 Task: Create a due date automation trigger when advanced on, on the wednesday before a card is due add dates starting tomorrow at 11:00 AM.
Action: Mouse moved to (911, 274)
Screenshot: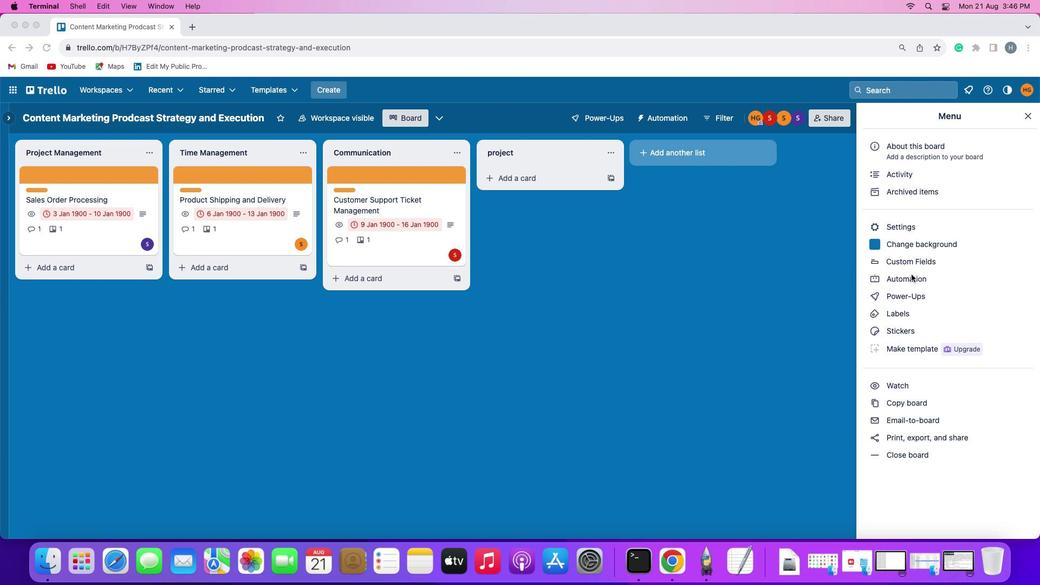 
Action: Mouse pressed left at (911, 274)
Screenshot: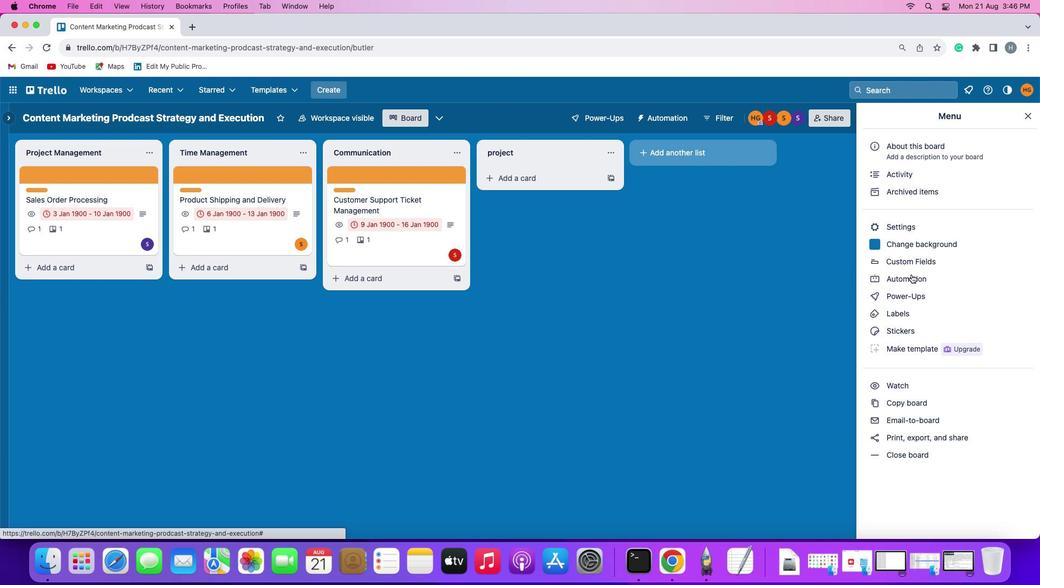
Action: Mouse pressed left at (911, 274)
Screenshot: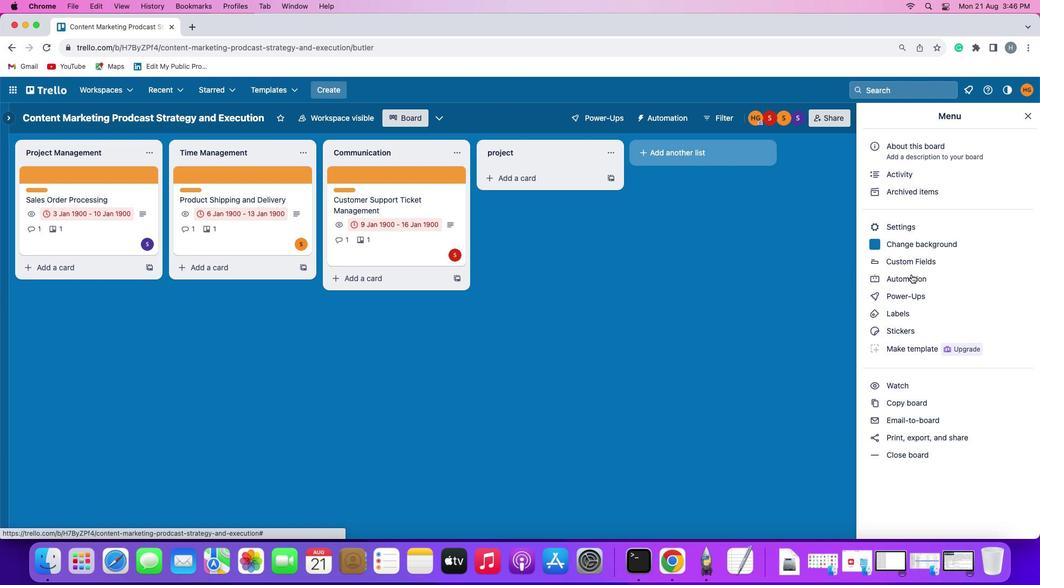 
Action: Mouse moved to (64, 252)
Screenshot: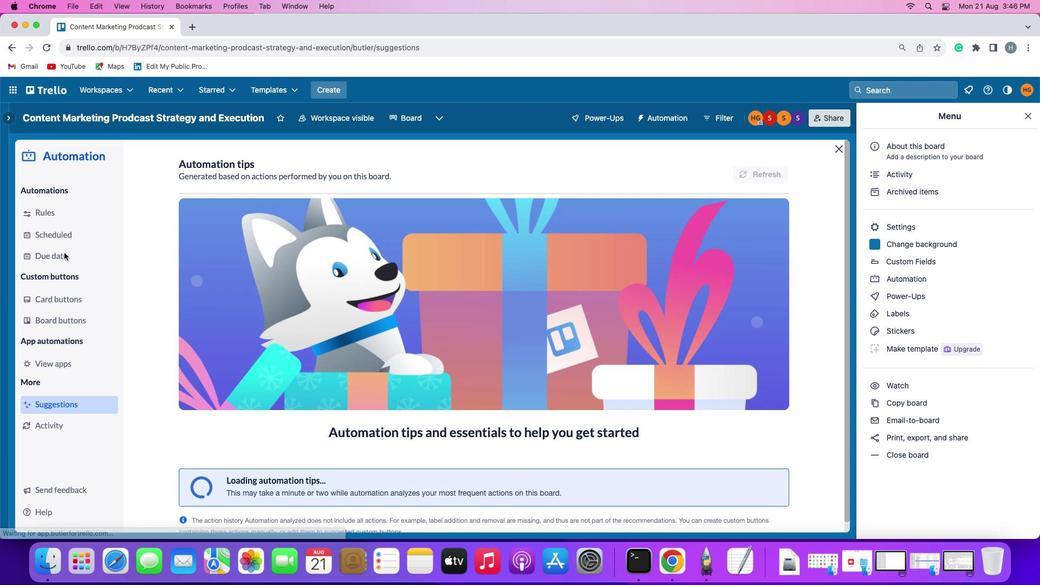 
Action: Mouse pressed left at (64, 252)
Screenshot: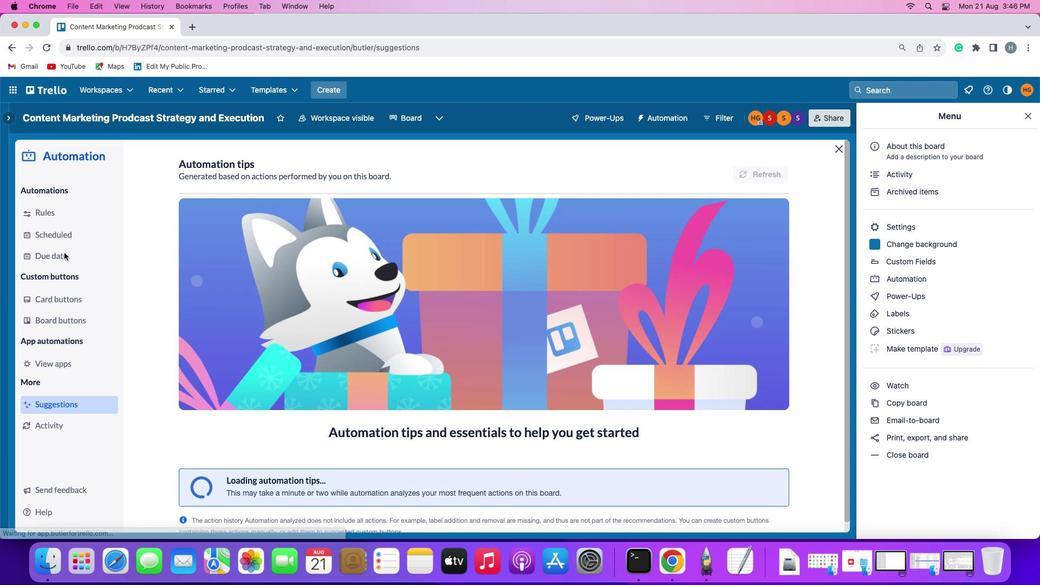 
Action: Mouse moved to (708, 168)
Screenshot: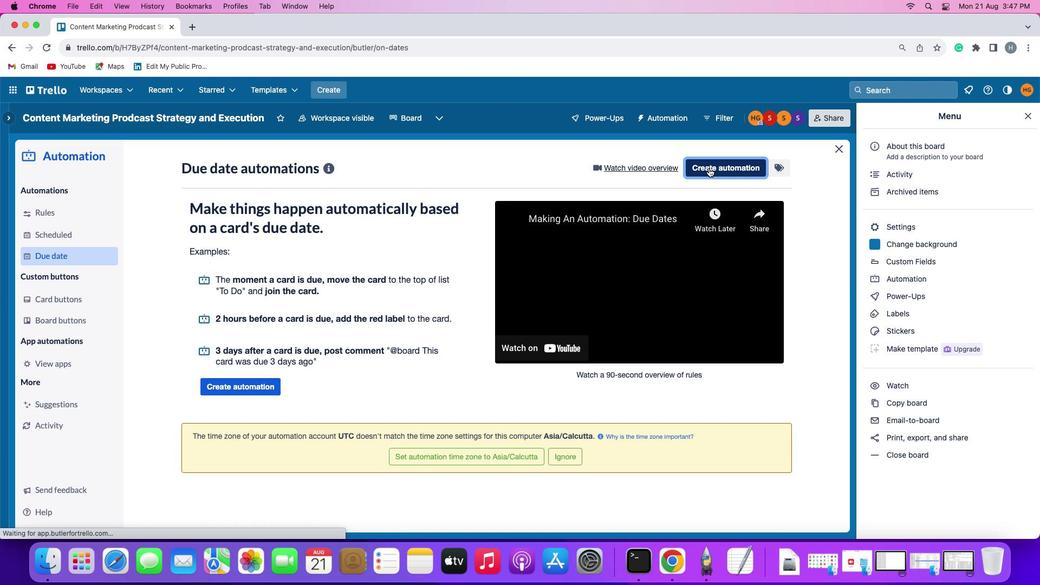 
Action: Mouse pressed left at (708, 168)
Screenshot: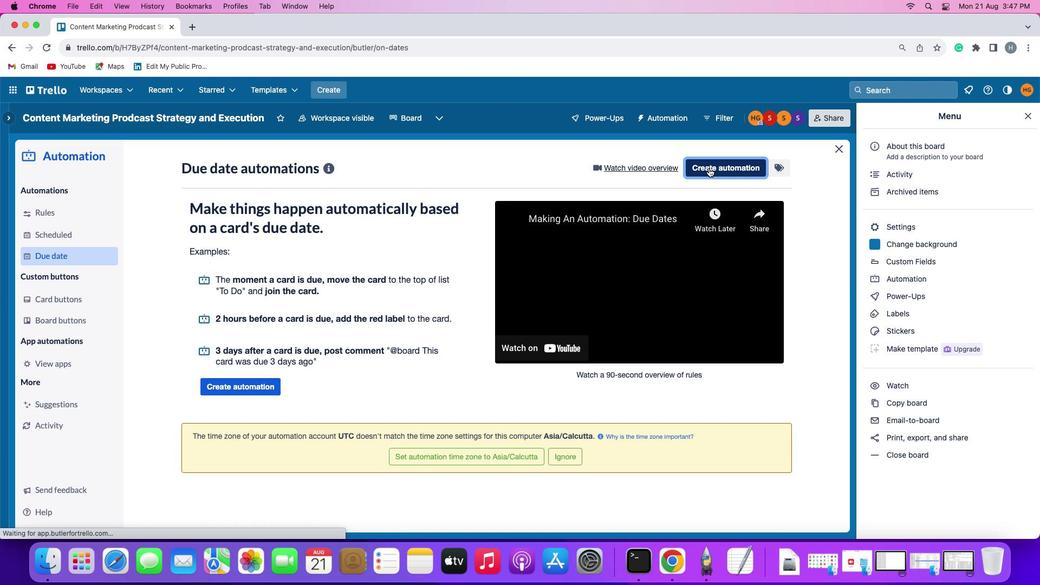 
Action: Mouse moved to (204, 274)
Screenshot: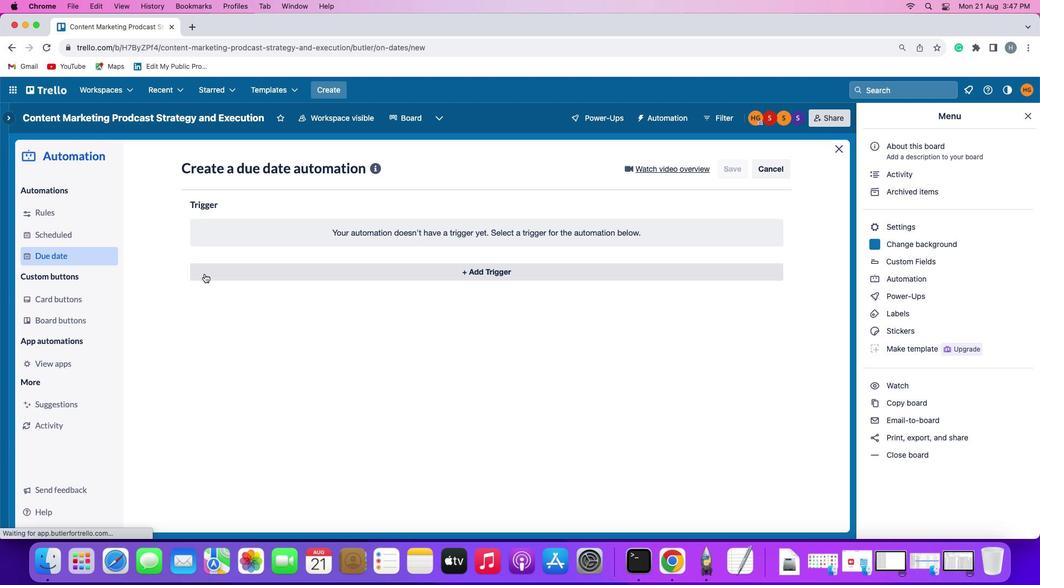 
Action: Mouse pressed left at (204, 274)
Screenshot: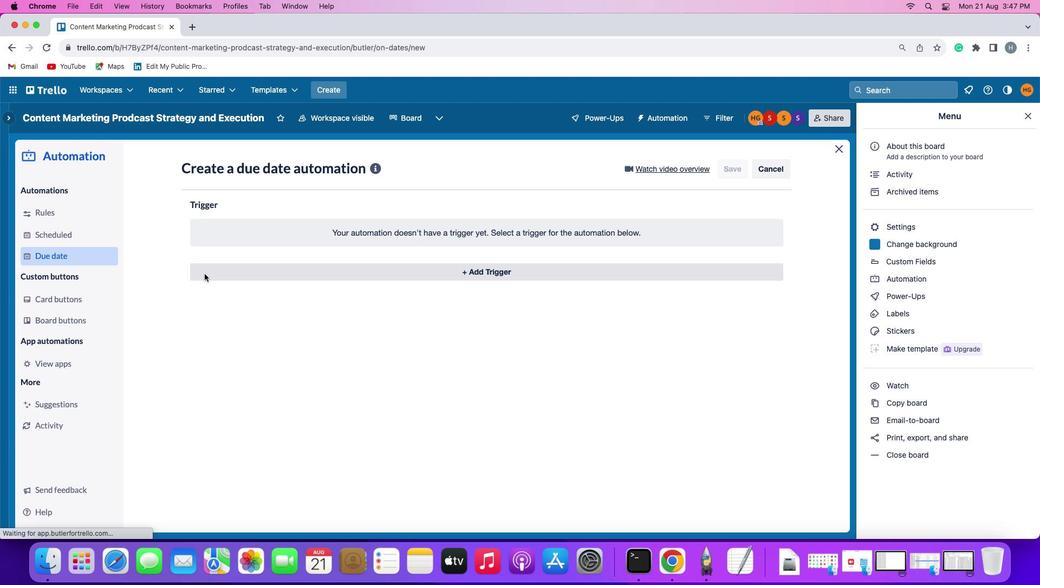 
Action: Mouse moved to (233, 479)
Screenshot: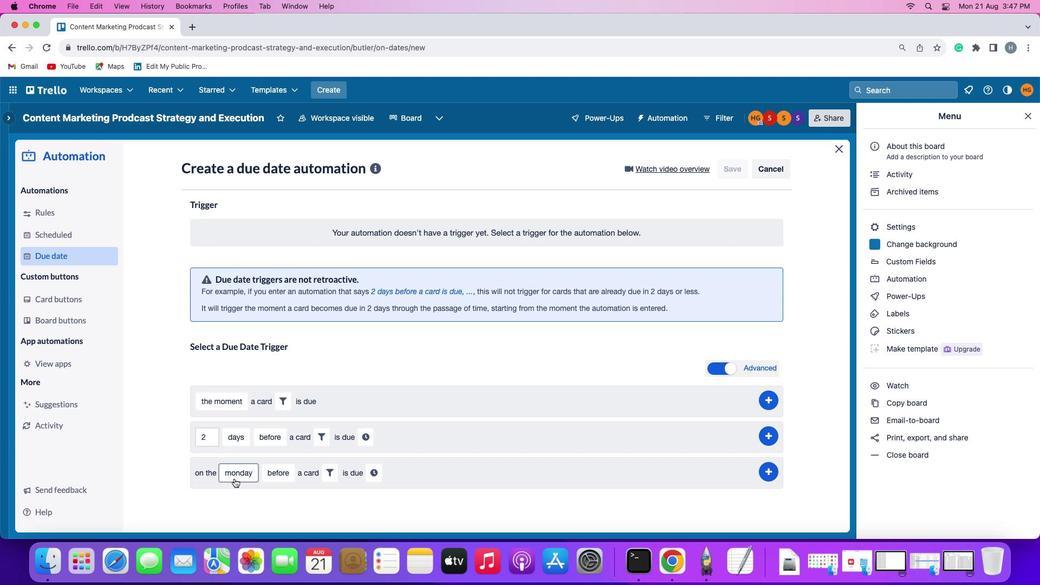 
Action: Mouse pressed left at (233, 479)
Screenshot: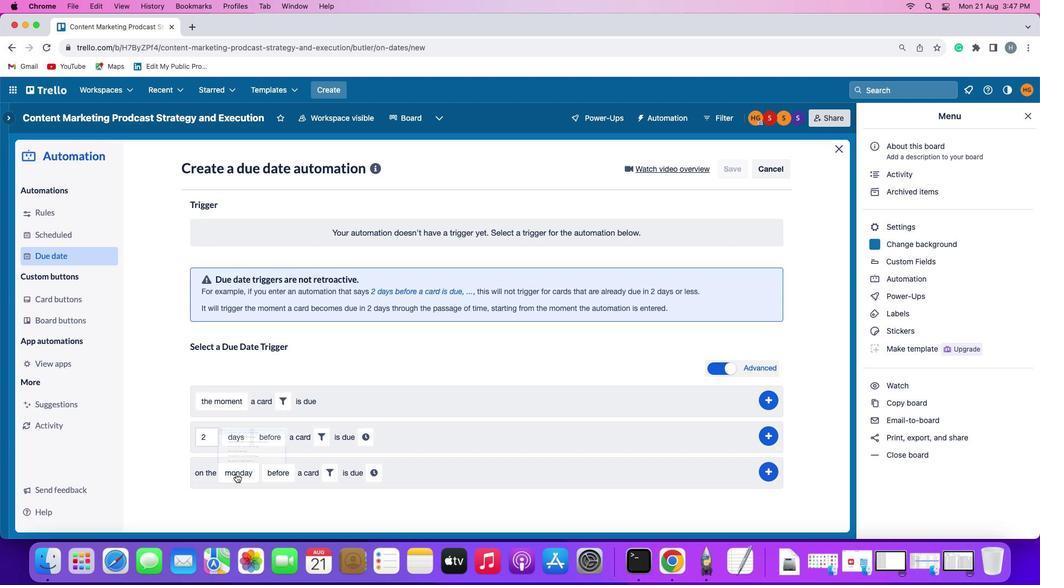 
Action: Mouse moved to (246, 365)
Screenshot: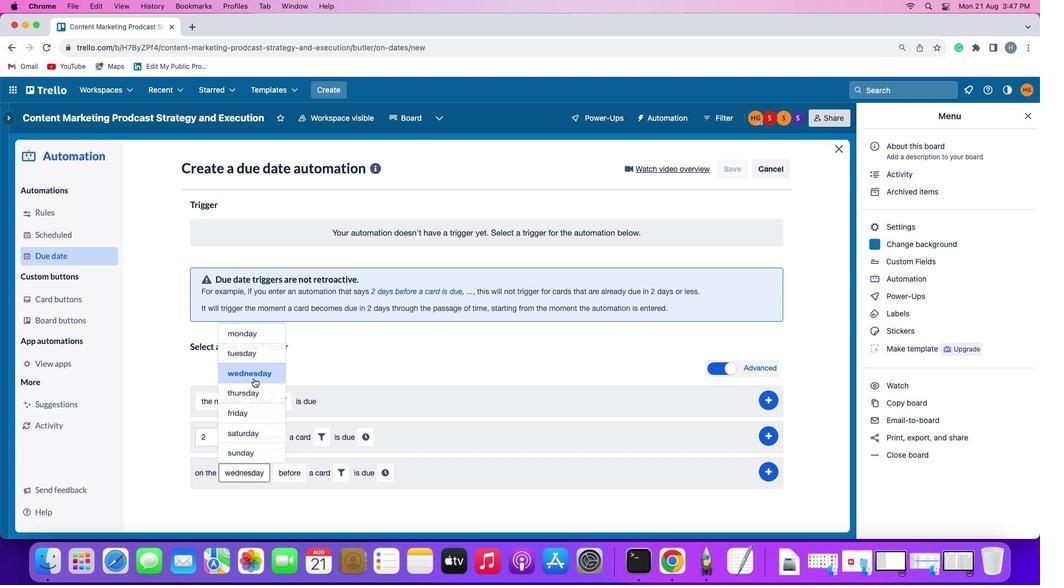 
Action: Mouse pressed left at (246, 365)
Screenshot: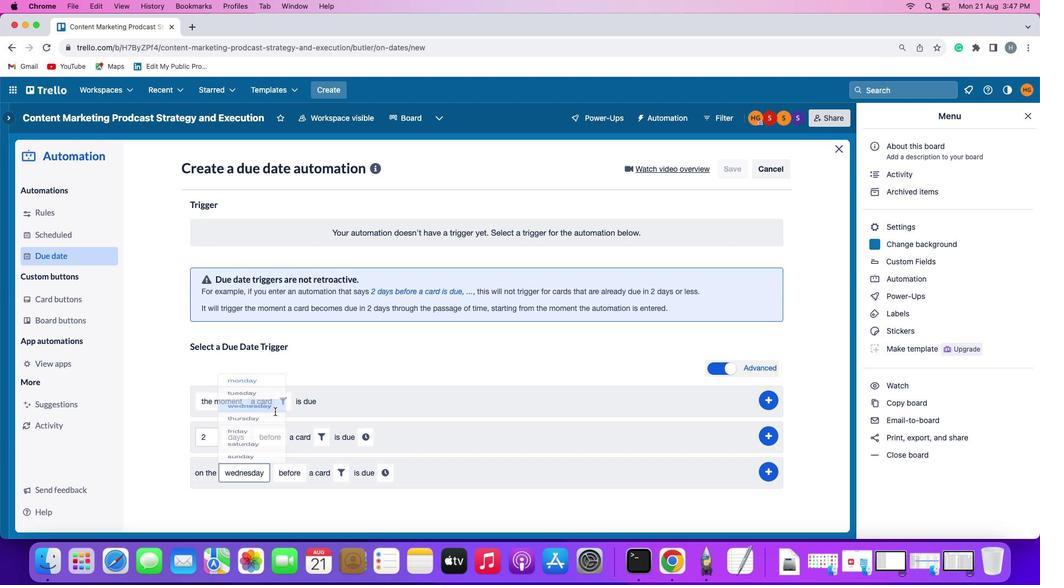 
Action: Mouse moved to (345, 475)
Screenshot: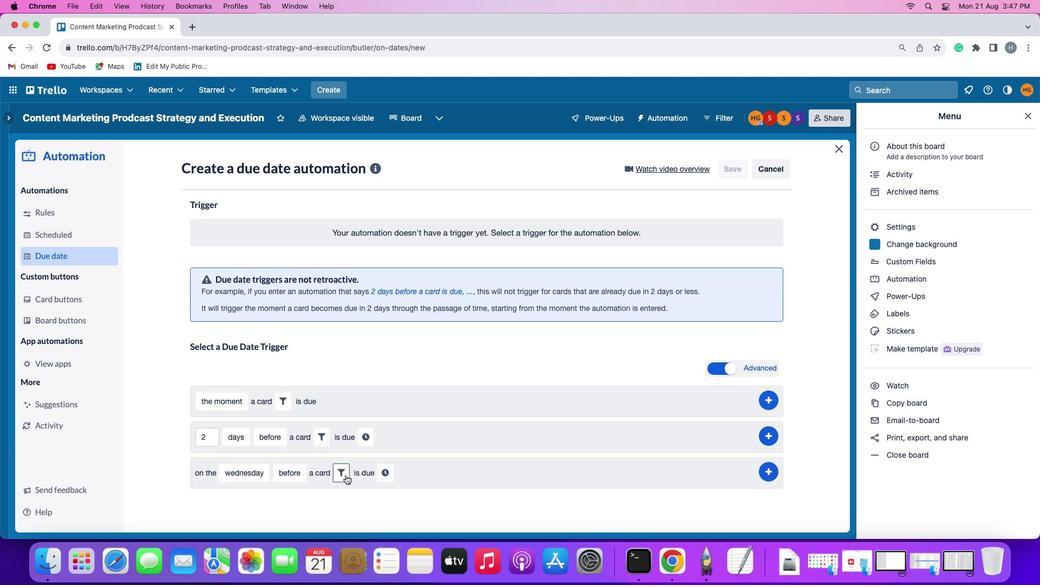 
Action: Mouse pressed left at (345, 475)
Screenshot: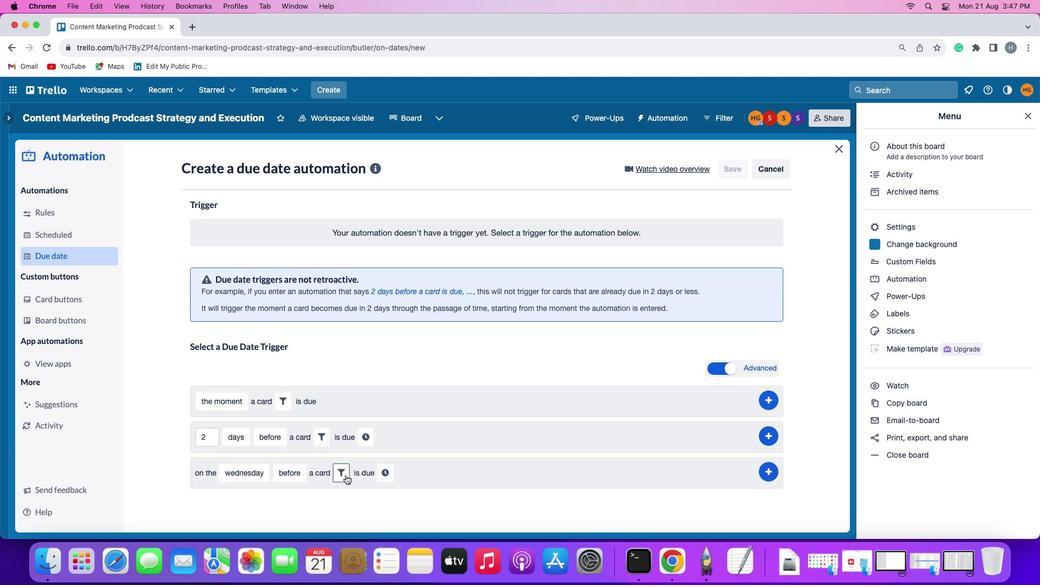 
Action: Mouse moved to (398, 511)
Screenshot: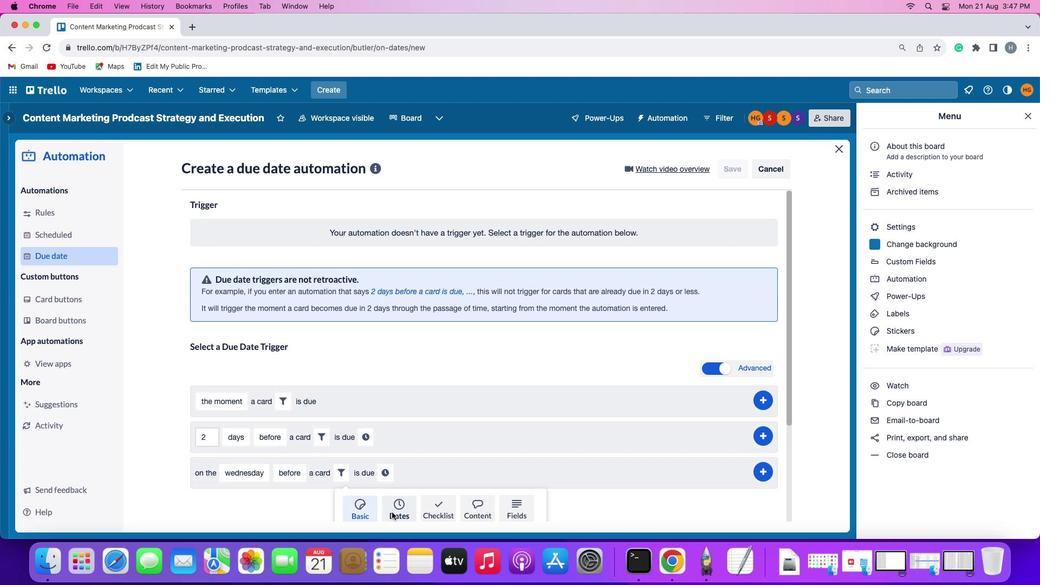 
Action: Mouse pressed left at (398, 511)
Screenshot: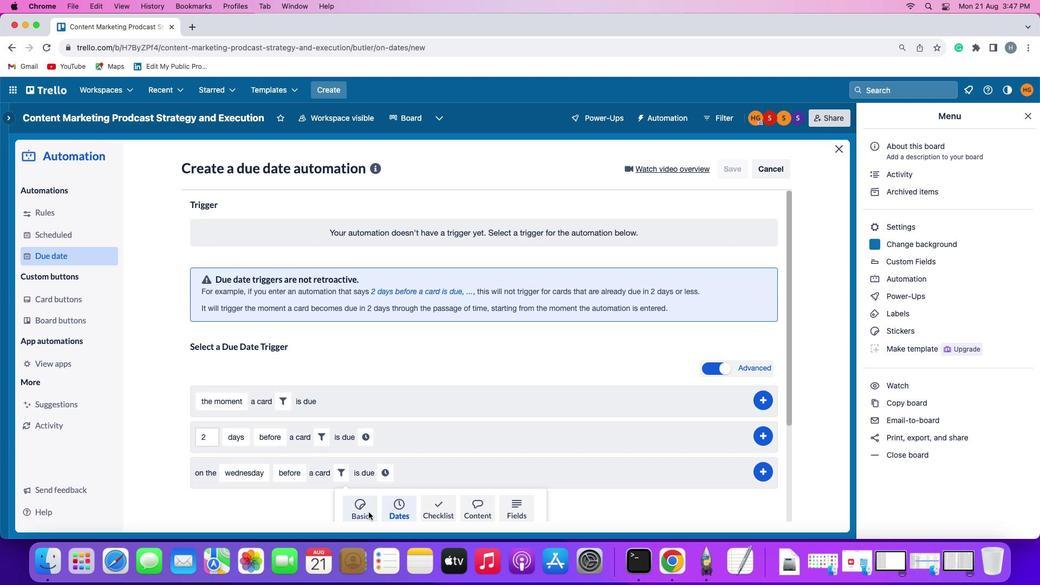 
Action: Mouse moved to (302, 509)
Screenshot: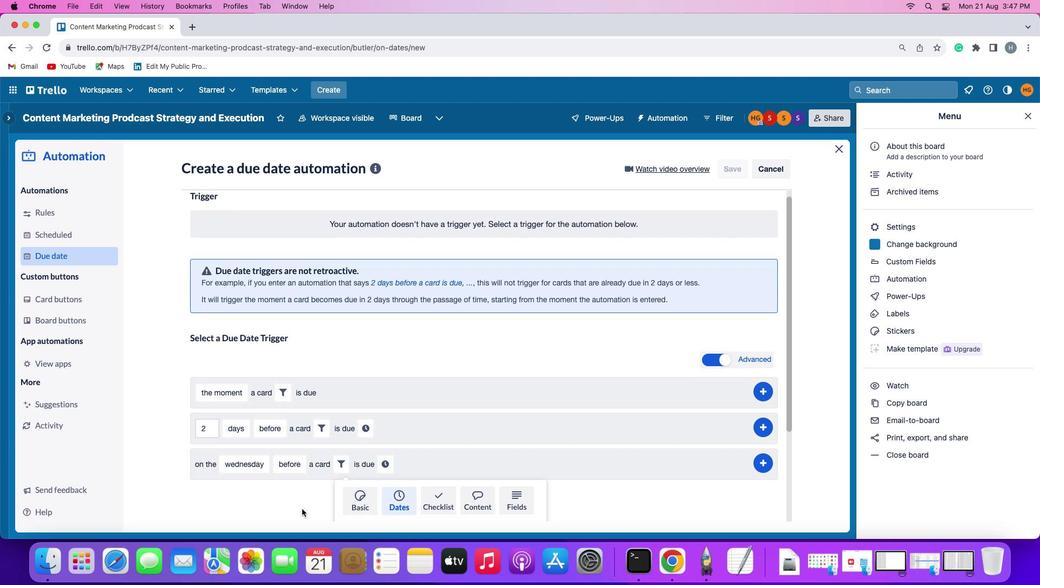 
Action: Mouse scrolled (302, 509) with delta (0, 0)
Screenshot: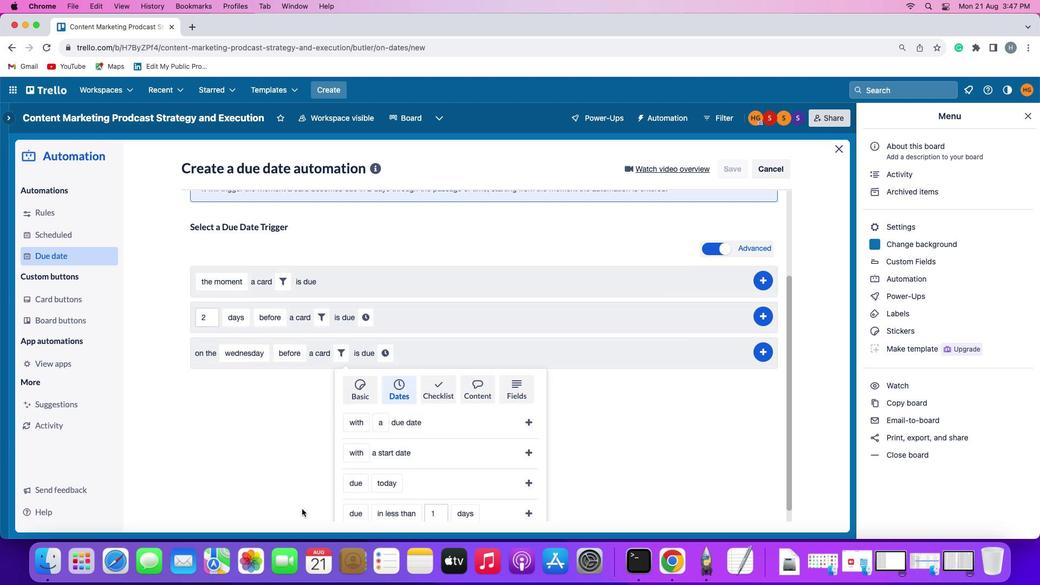 
Action: Mouse moved to (302, 508)
Screenshot: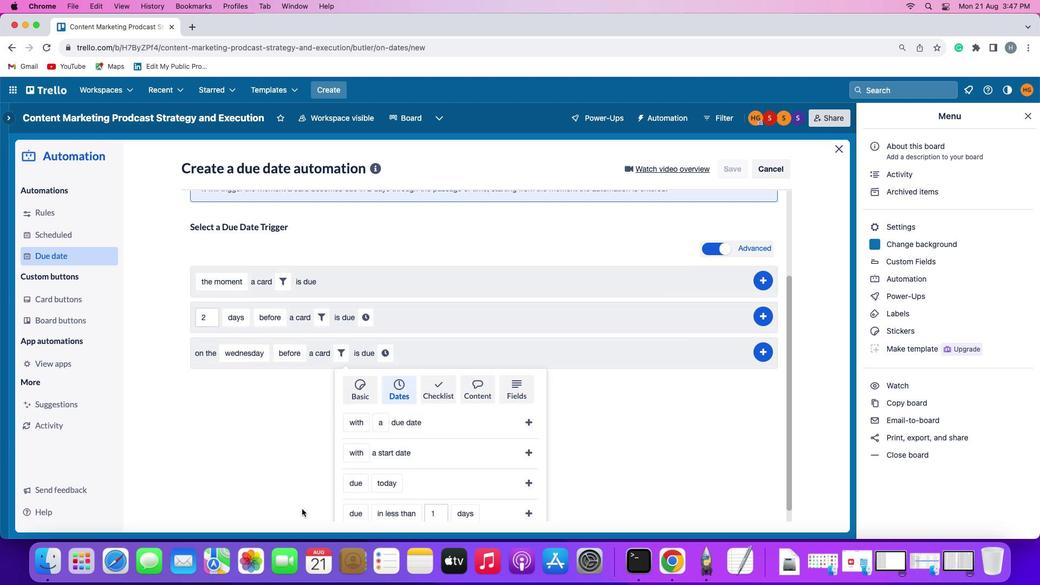 
Action: Mouse scrolled (302, 508) with delta (0, 0)
Screenshot: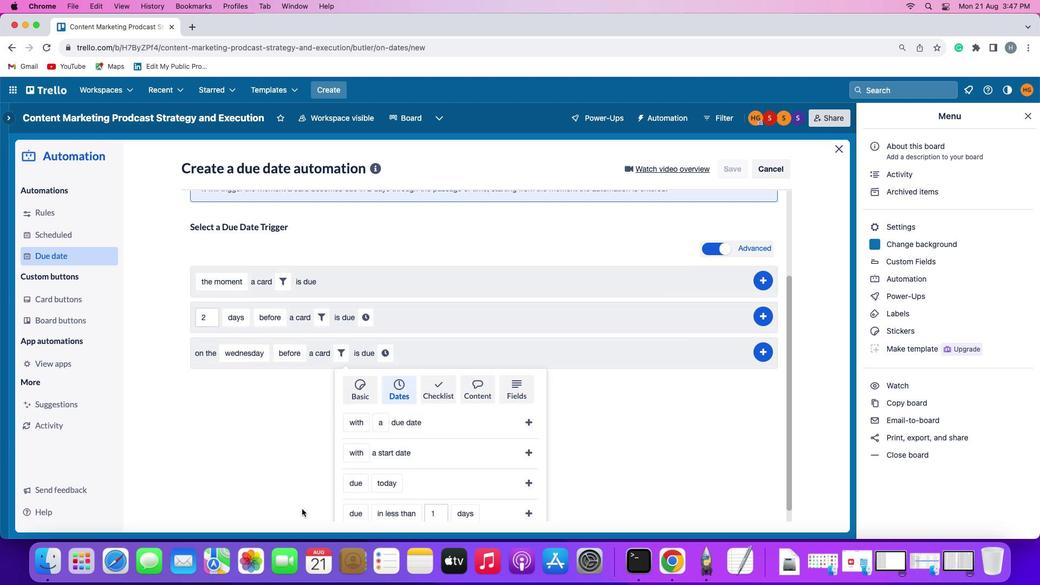 
Action: Mouse scrolled (302, 508) with delta (0, -2)
Screenshot: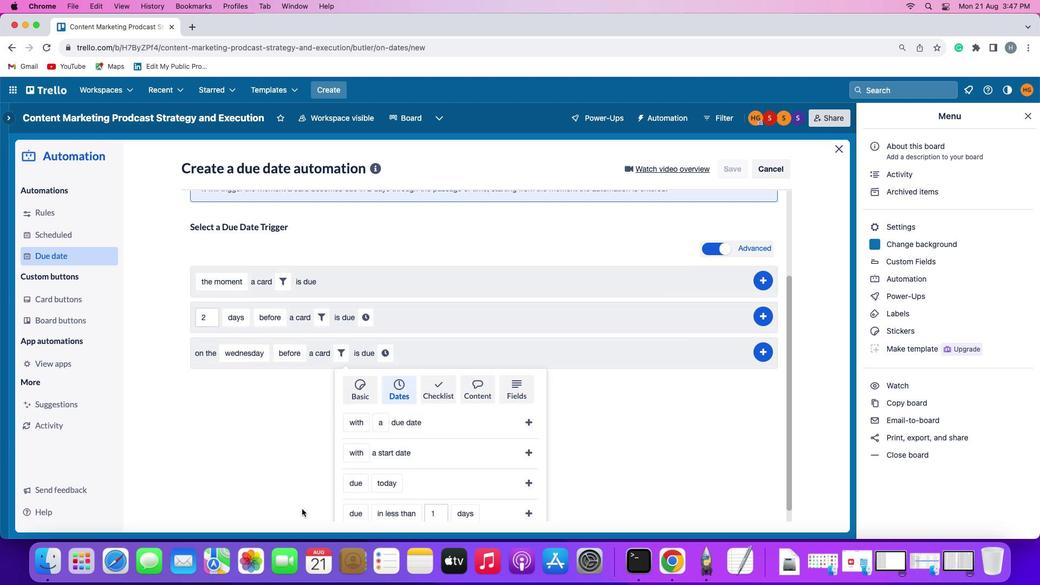
Action: Mouse scrolled (302, 508) with delta (0, -2)
Screenshot: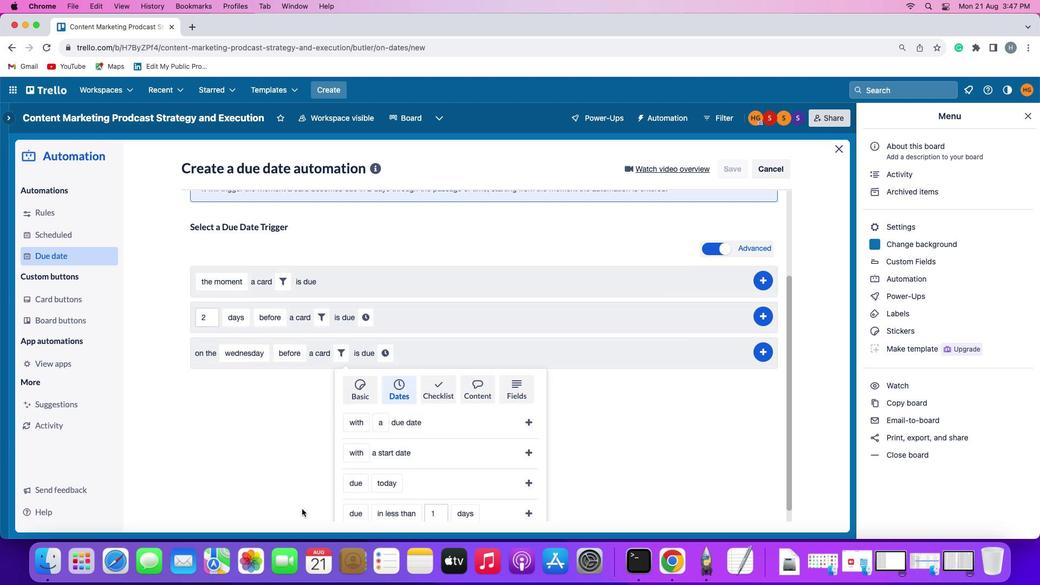 
Action: Mouse scrolled (302, 508) with delta (0, -3)
Screenshot: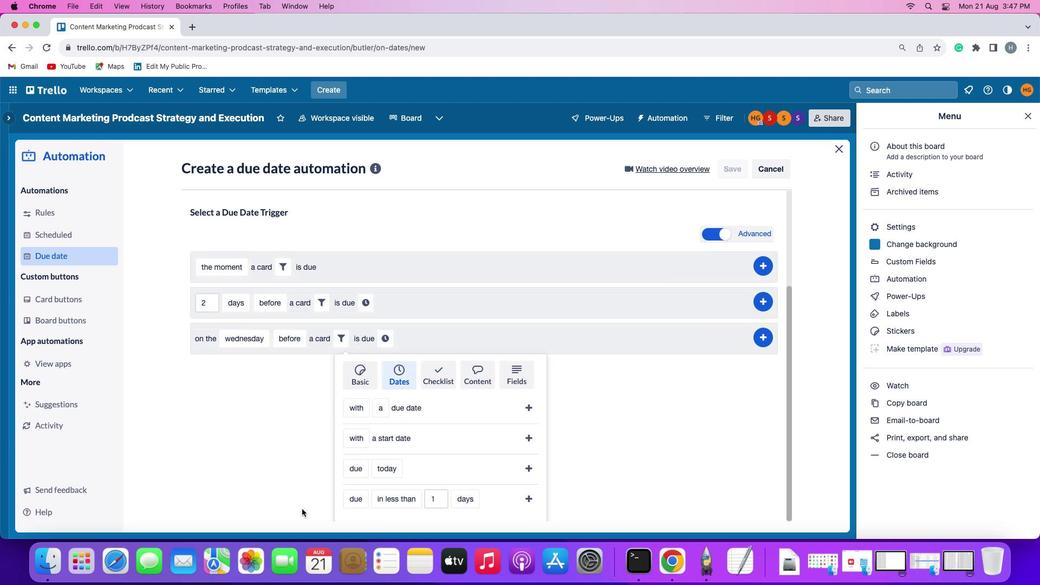 
Action: Mouse scrolled (302, 508) with delta (0, 0)
Screenshot: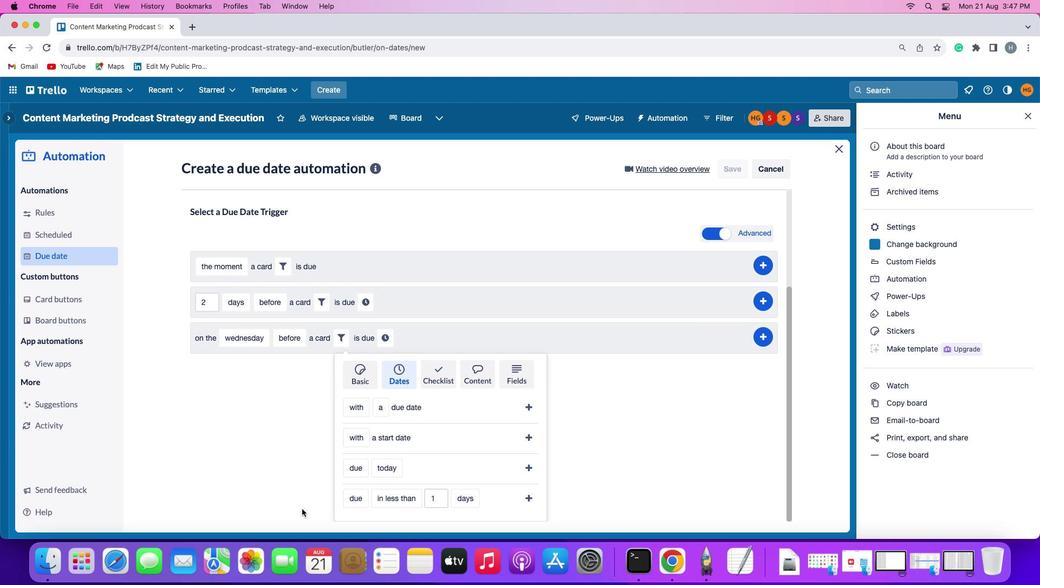 
Action: Mouse scrolled (302, 508) with delta (0, 0)
Screenshot: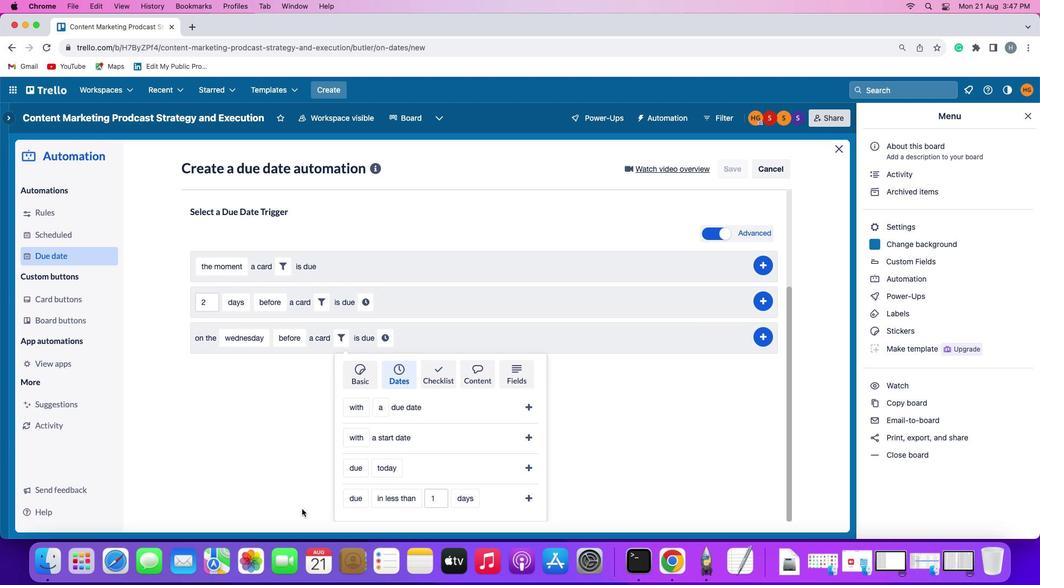 
Action: Mouse scrolled (302, 508) with delta (0, -1)
Screenshot: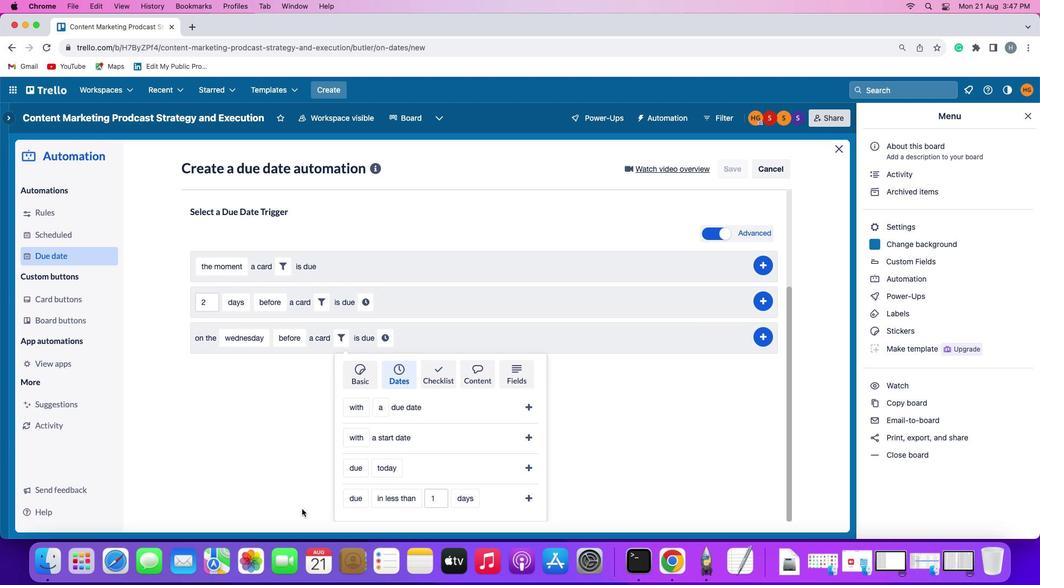 
Action: Mouse scrolled (302, 508) with delta (0, -2)
Screenshot: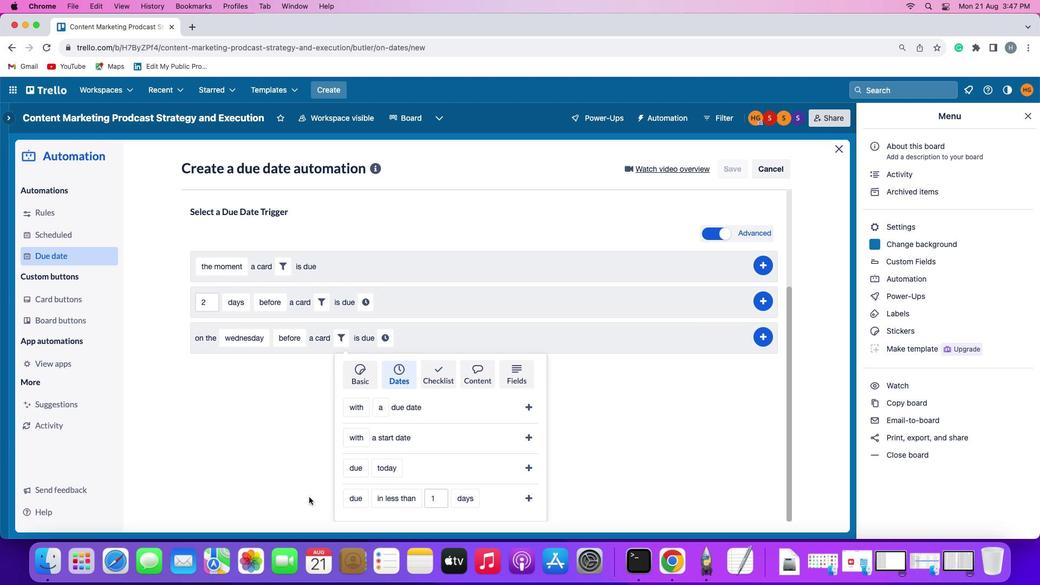 
Action: Mouse moved to (355, 465)
Screenshot: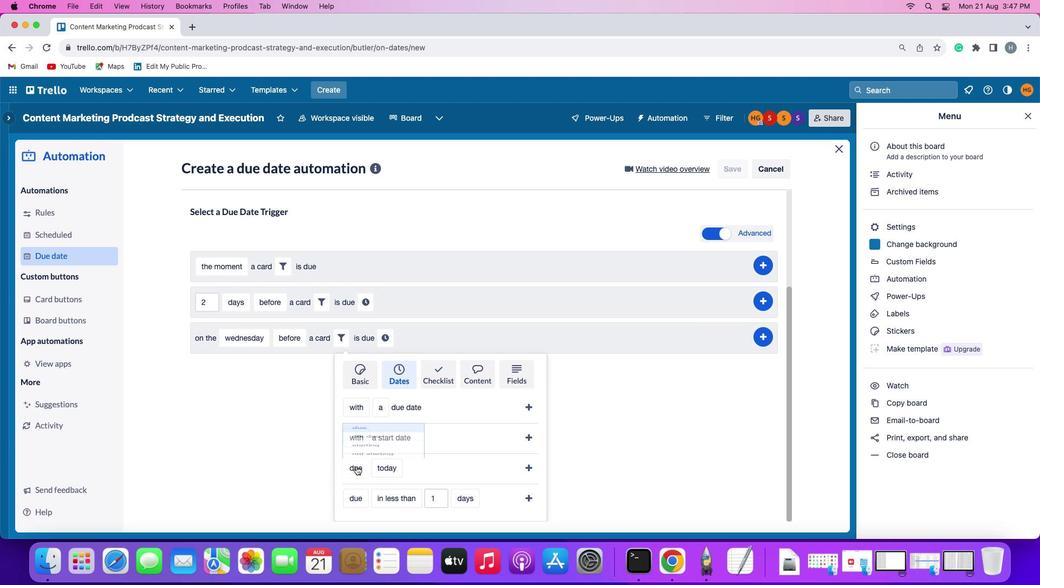 
Action: Mouse pressed left at (355, 465)
Screenshot: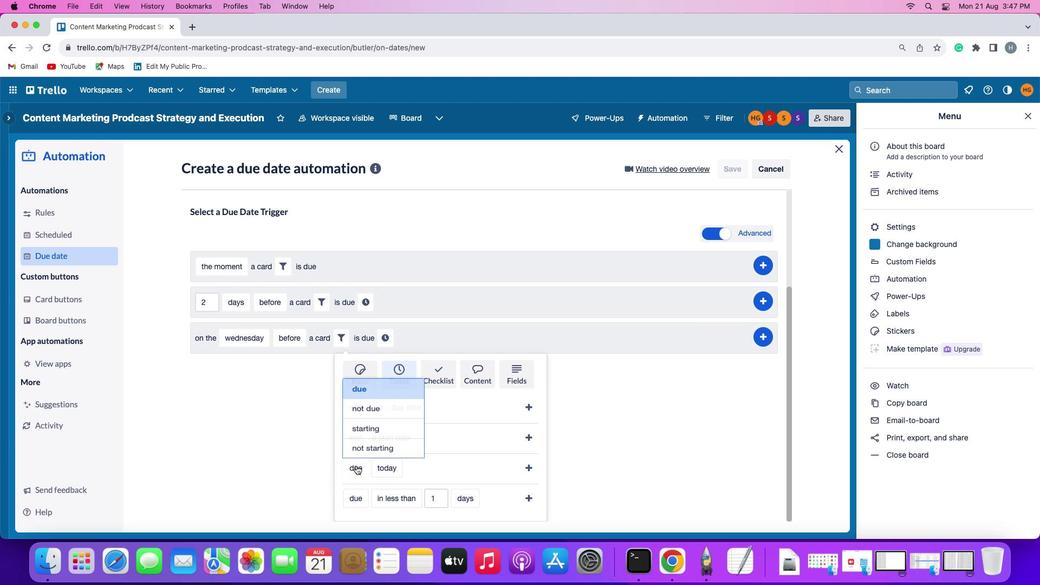 
Action: Mouse moved to (366, 426)
Screenshot: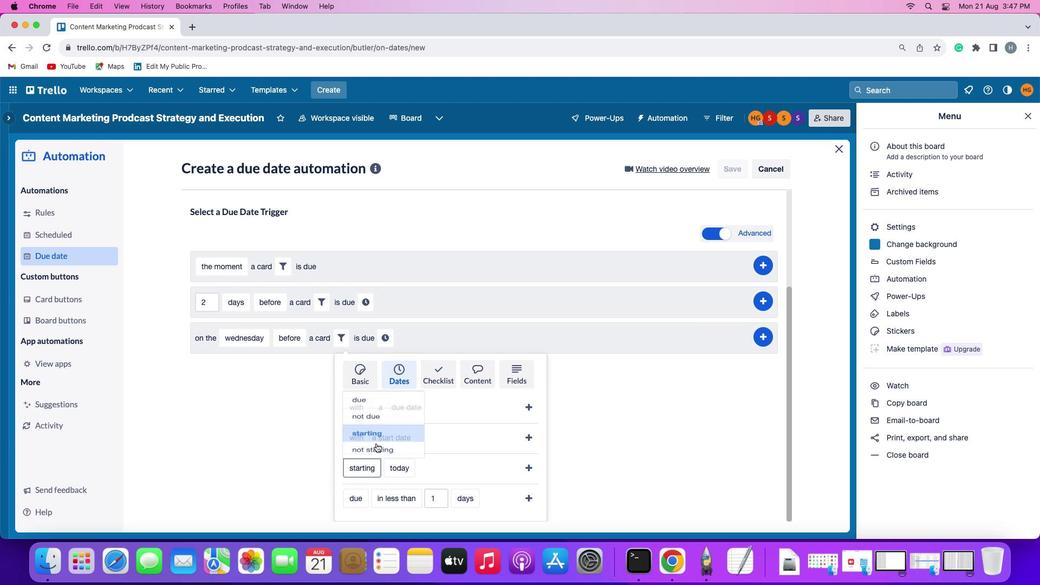 
Action: Mouse pressed left at (366, 426)
Screenshot: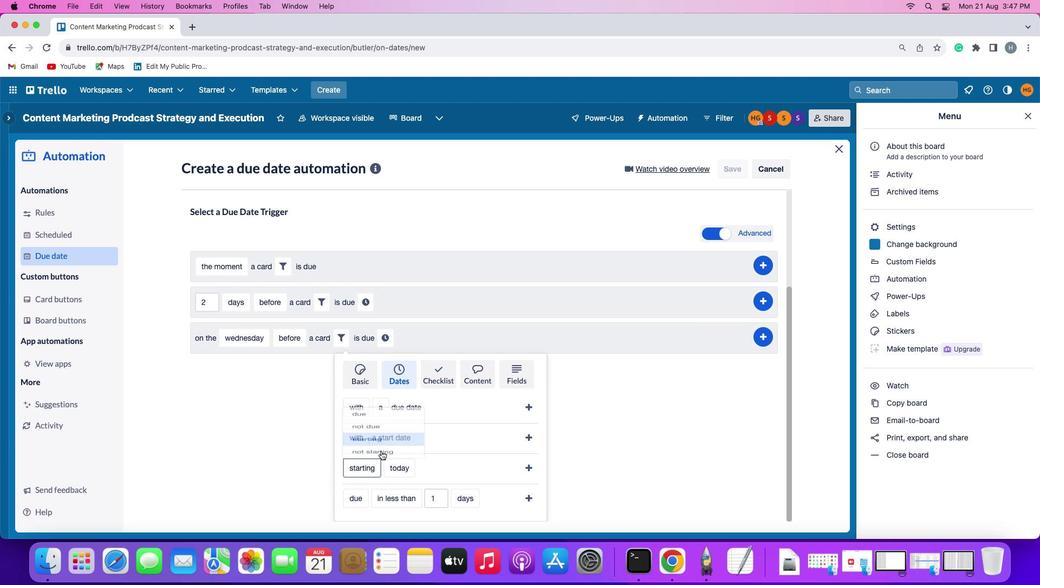 
Action: Mouse moved to (392, 462)
Screenshot: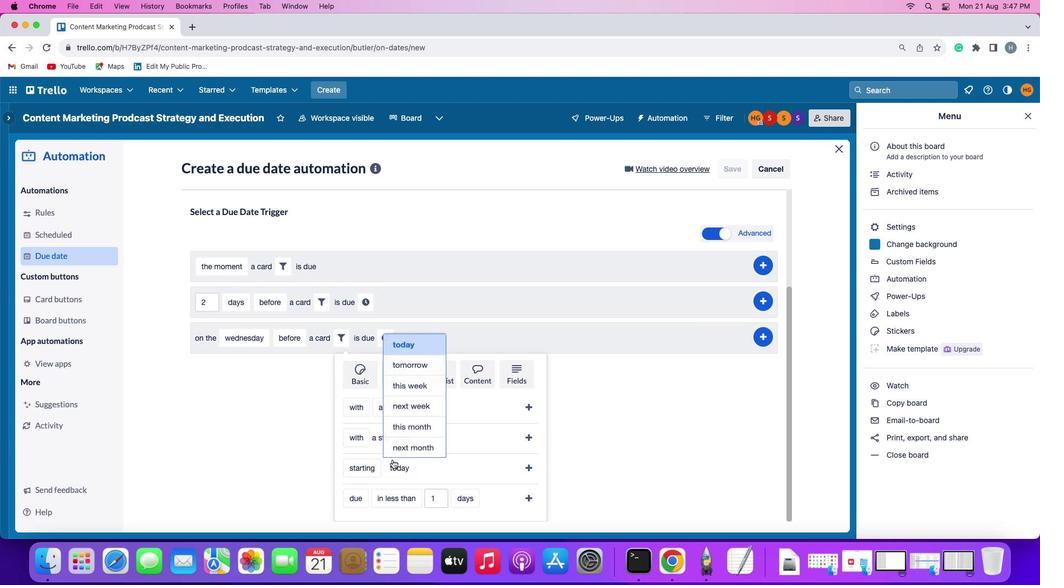 
Action: Mouse pressed left at (392, 462)
Screenshot: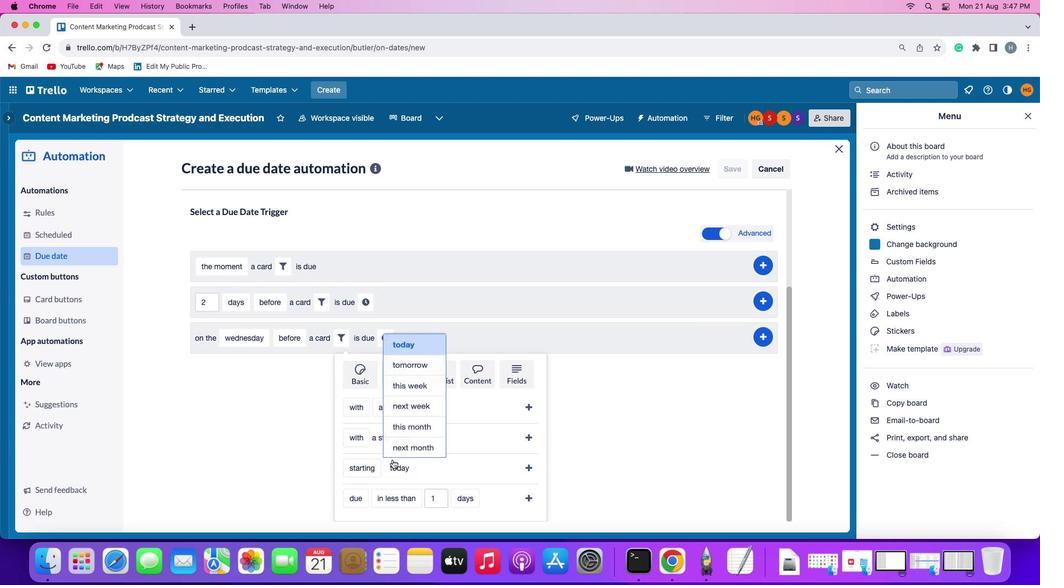 
Action: Mouse moved to (414, 364)
Screenshot: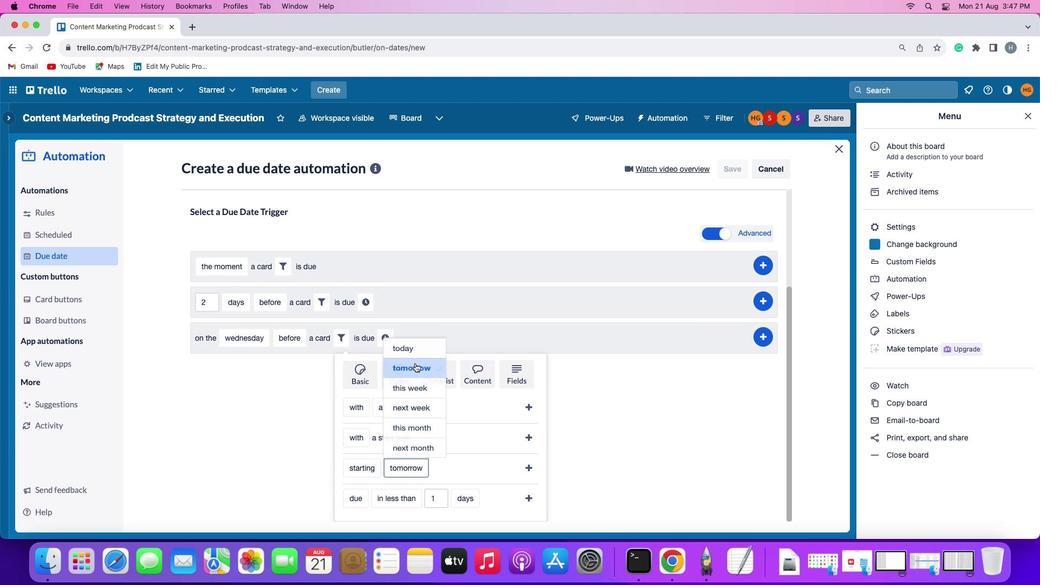 
Action: Mouse pressed left at (414, 364)
Screenshot: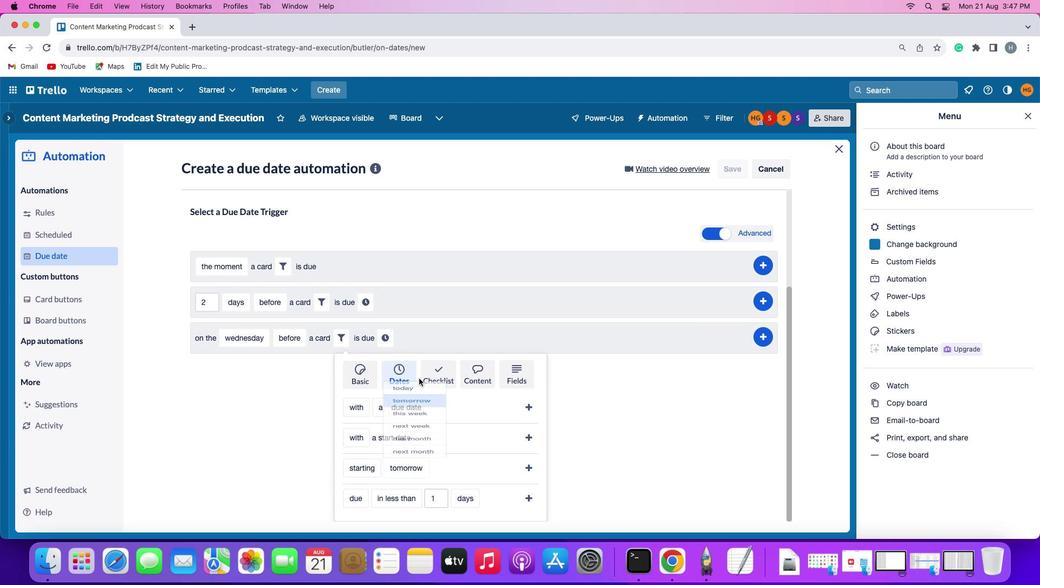 
Action: Mouse moved to (531, 465)
Screenshot: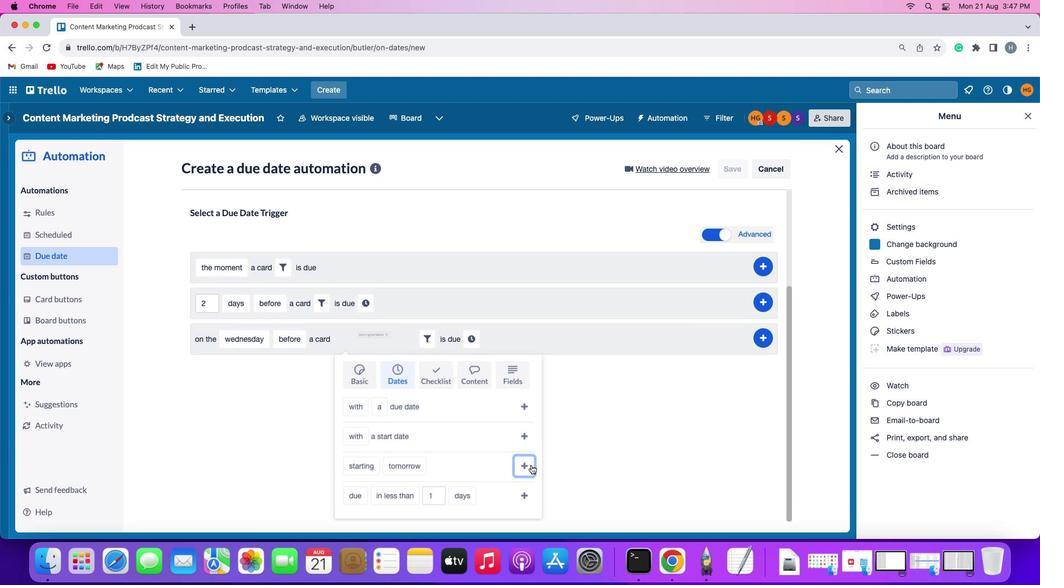 
Action: Mouse pressed left at (531, 465)
Screenshot: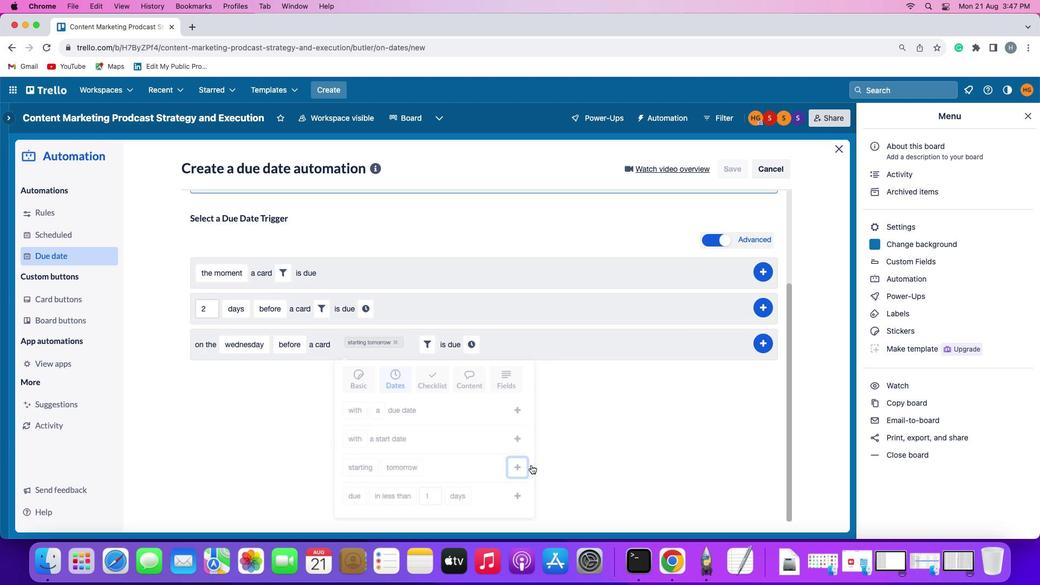 
Action: Mouse moved to (476, 475)
Screenshot: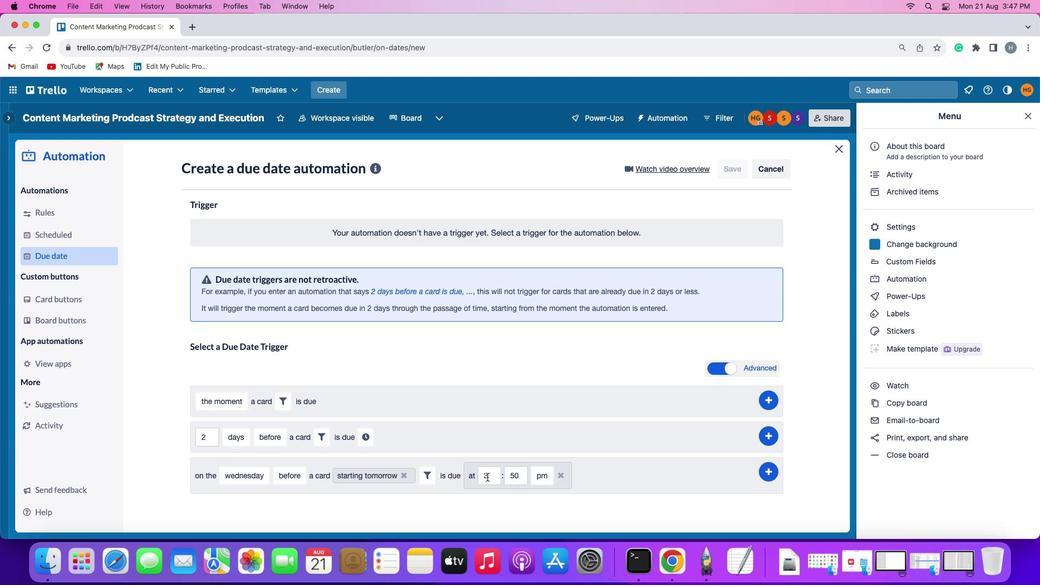 
Action: Mouse pressed left at (476, 475)
Screenshot: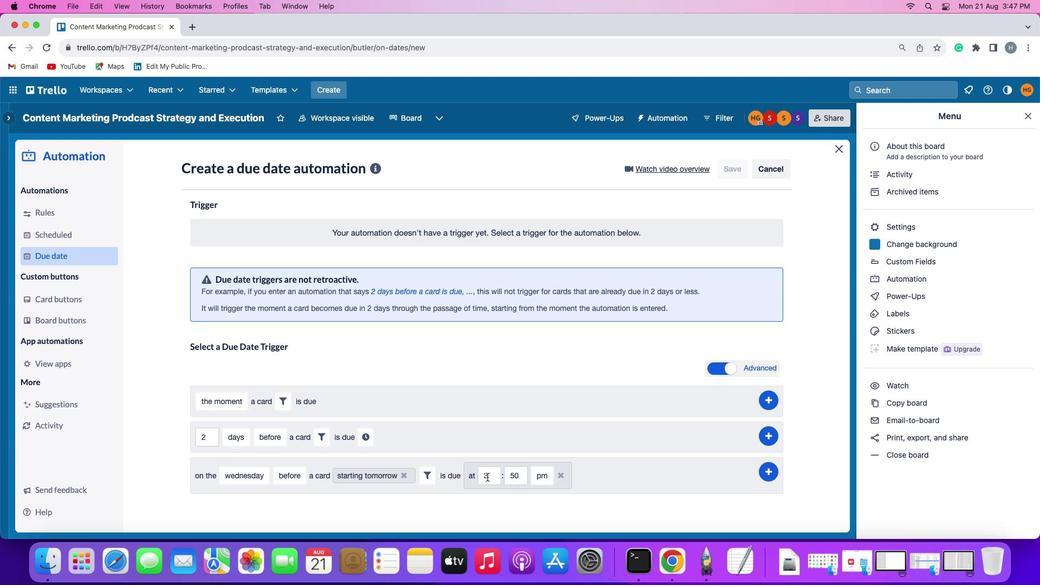 
Action: Mouse moved to (499, 477)
Screenshot: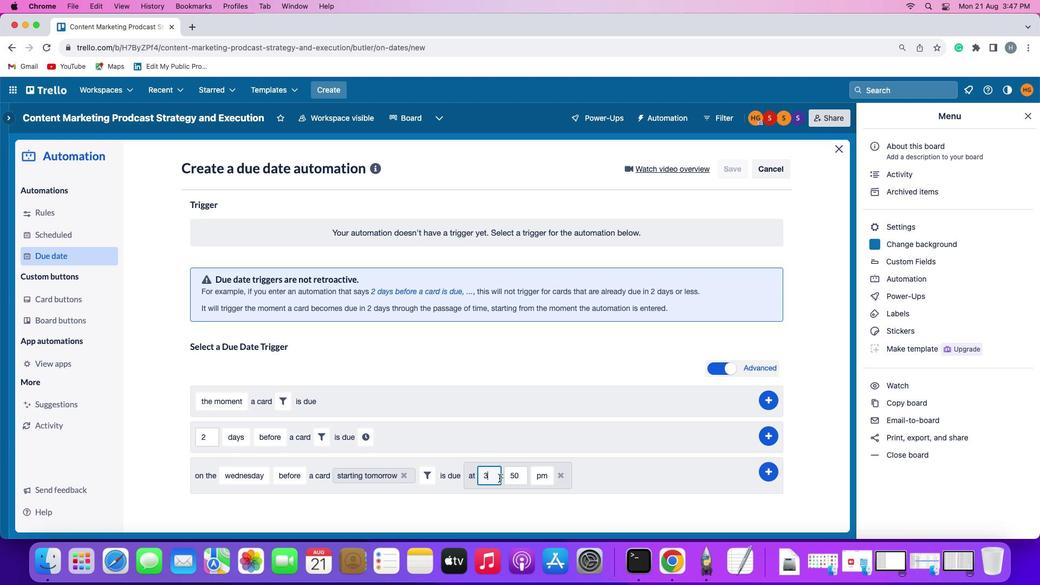 
Action: Mouse pressed left at (499, 477)
Screenshot: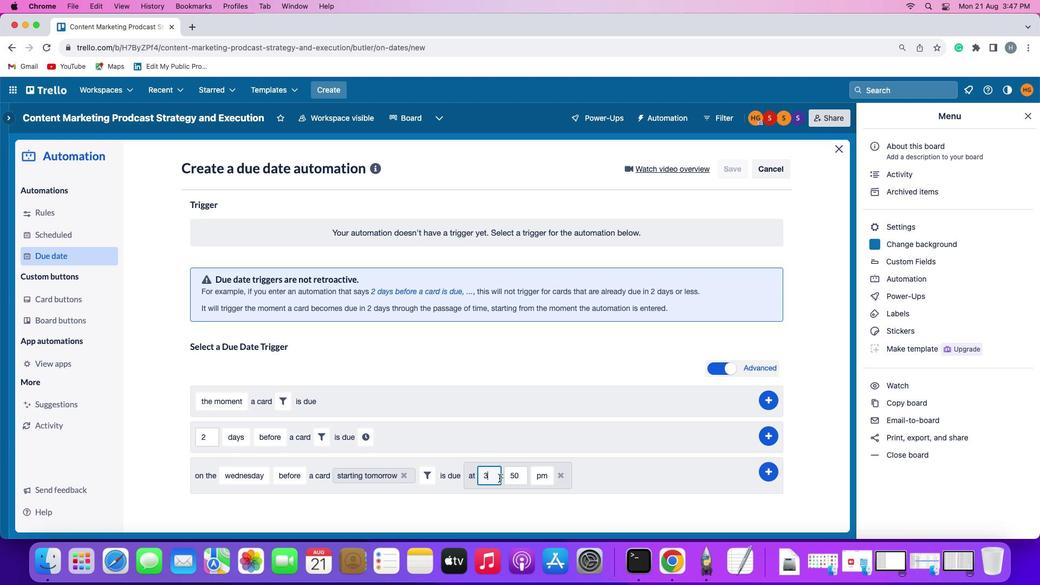 
Action: Mouse moved to (499, 477)
Screenshot: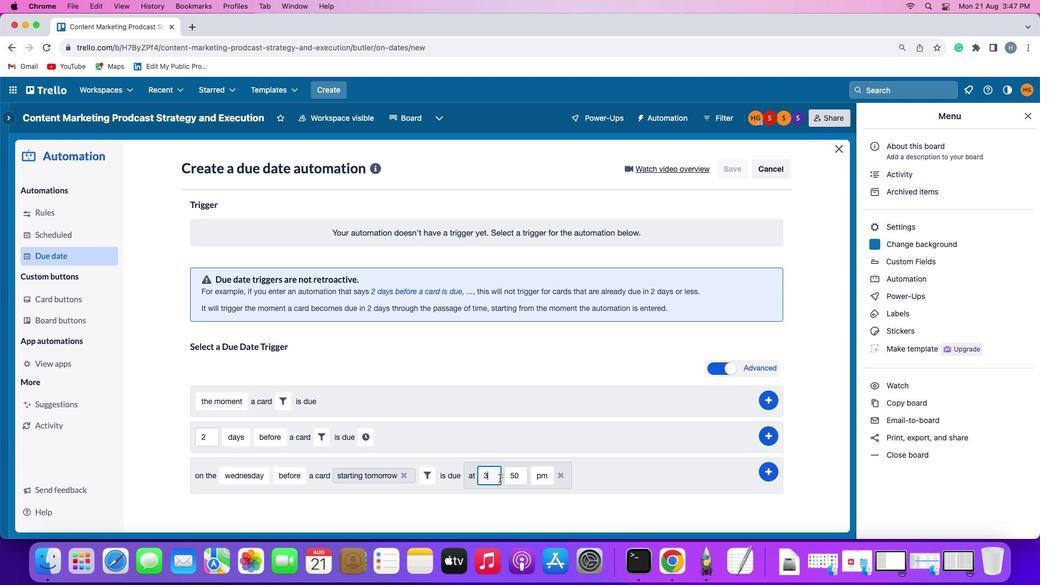 
Action: Key pressed Key.backspace'1'
Screenshot: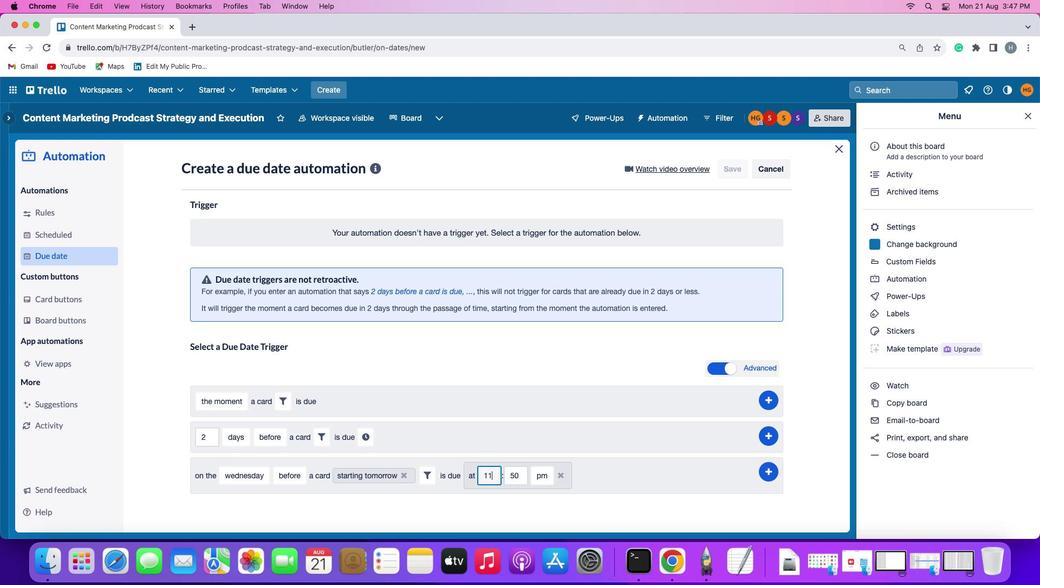 
Action: Mouse moved to (499, 477)
Screenshot: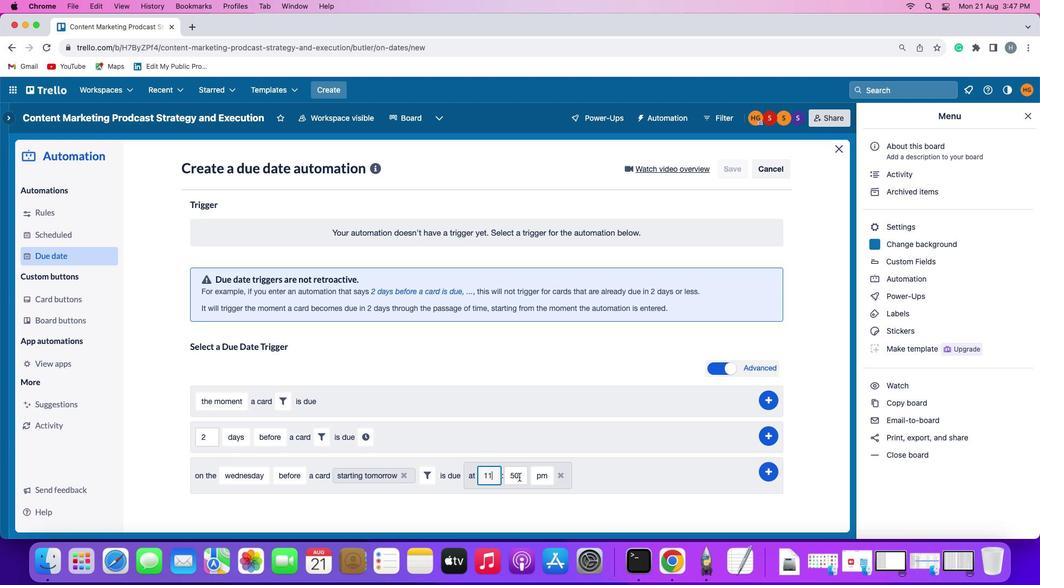 
Action: Key pressed '1'
Screenshot: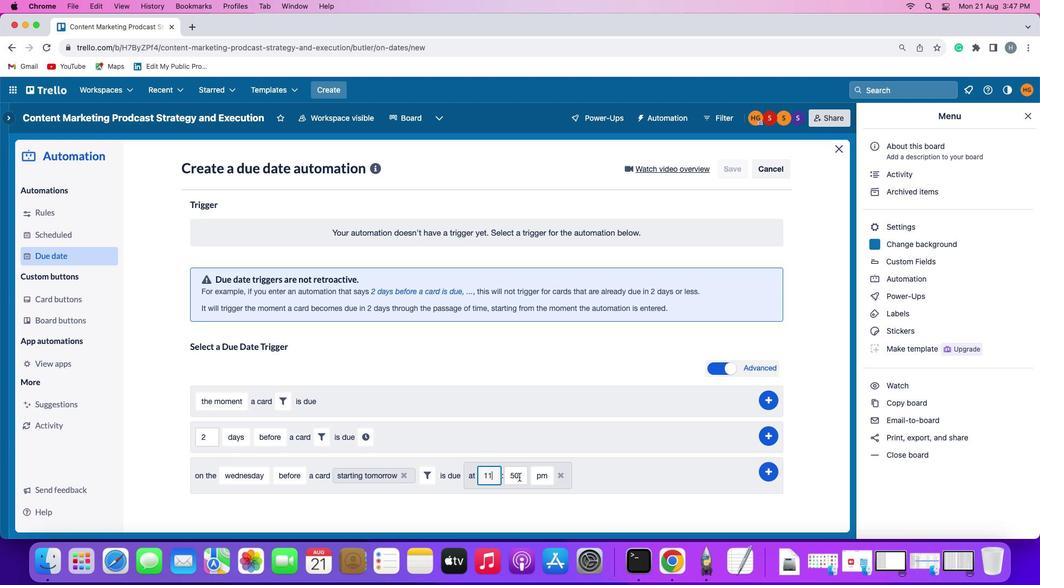 
Action: Mouse moved to (522, 476)
Screenshot: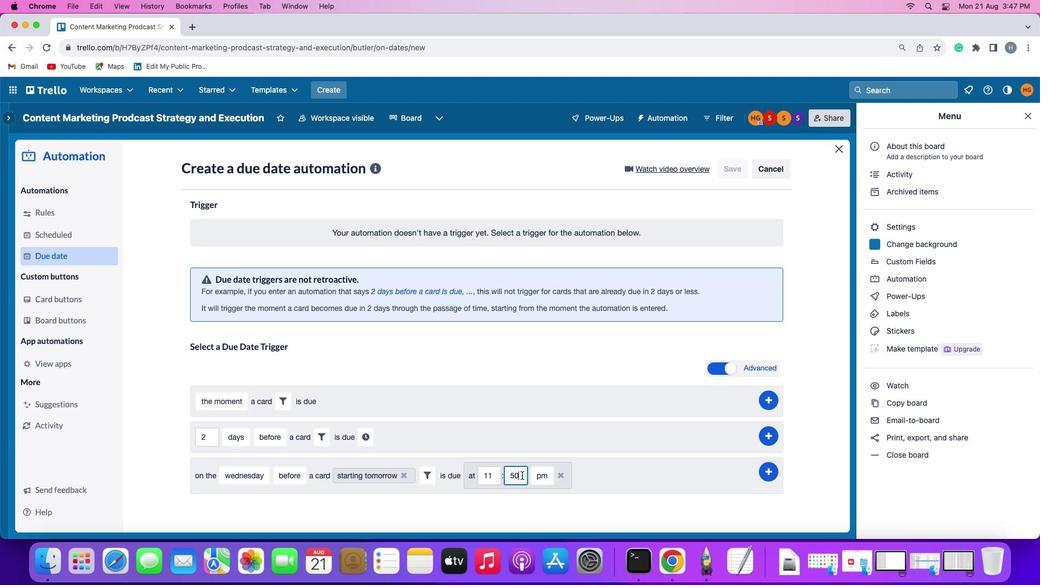 
Action: Mouse pressed left at (522, 476)
Screenshot: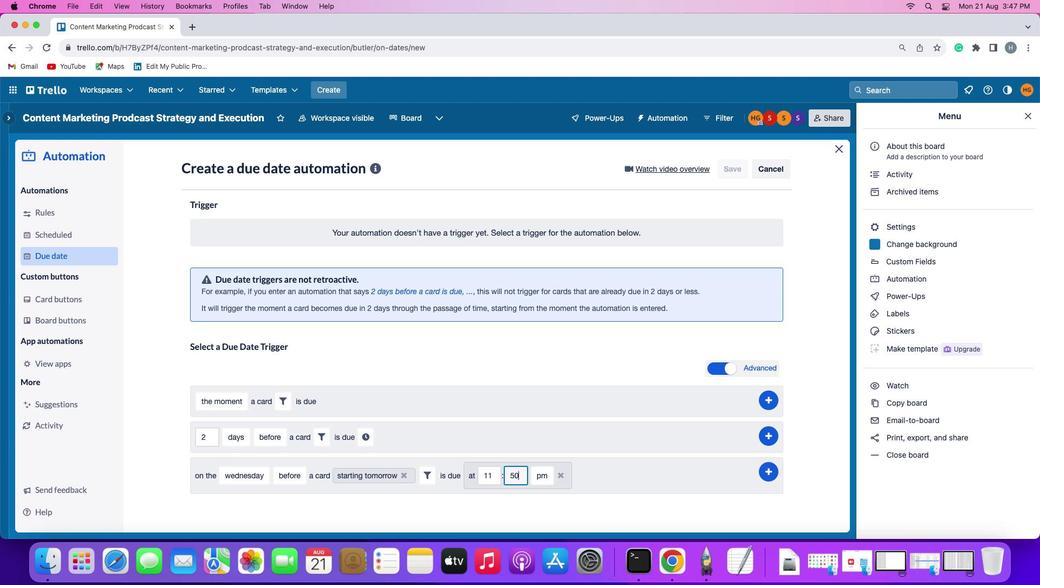 
Action: Mouse moved to (521, 475)
Screenshot: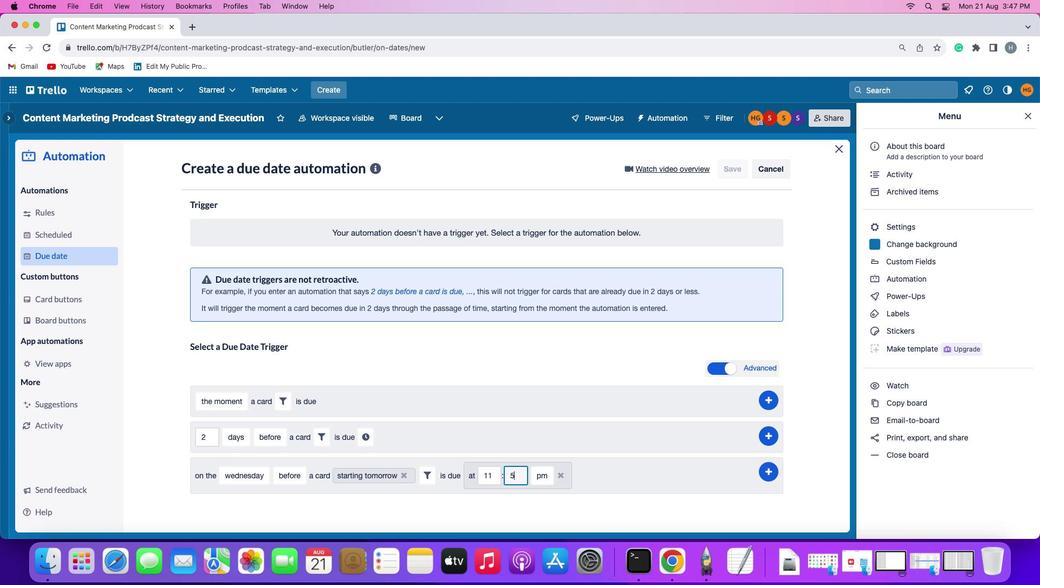 
Action: Key pressed Key.backspaceKey.backspace'0''0'
Screenshot: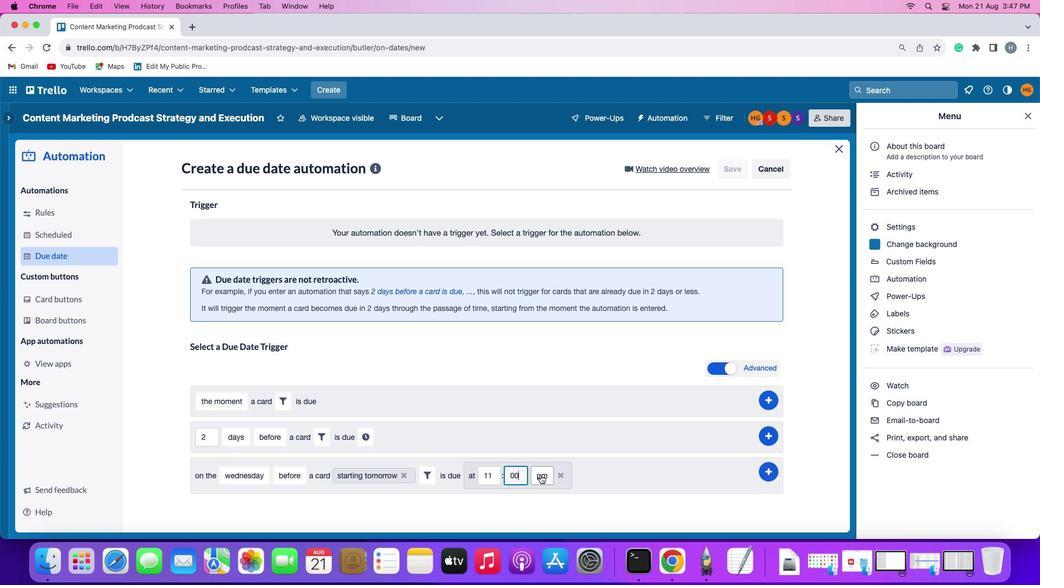 
Action: Mouse moved to (541, 478)
Screenshot: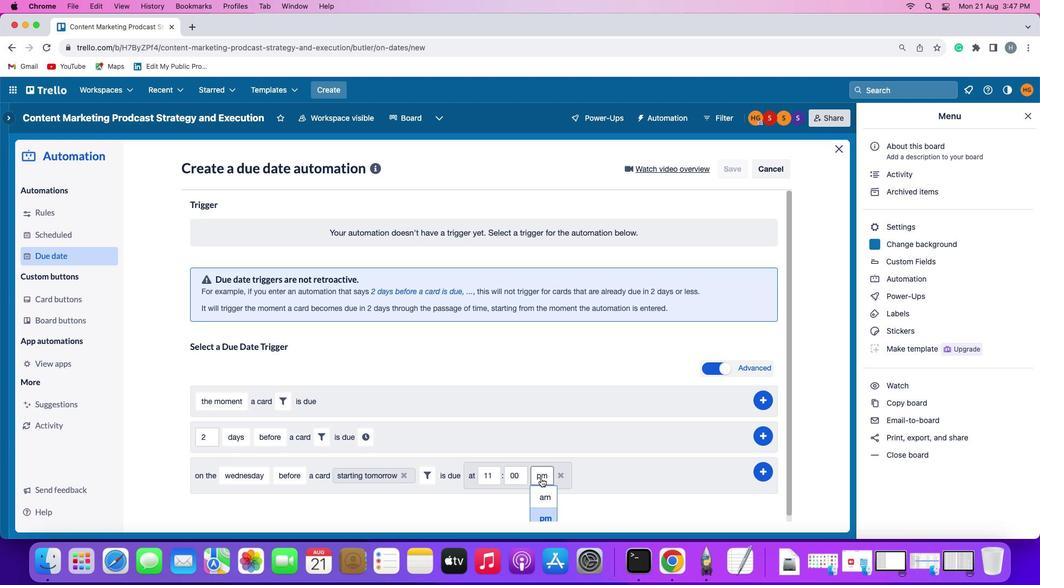 
Action: Mouse pressed left at (541, 478)
Screenshot: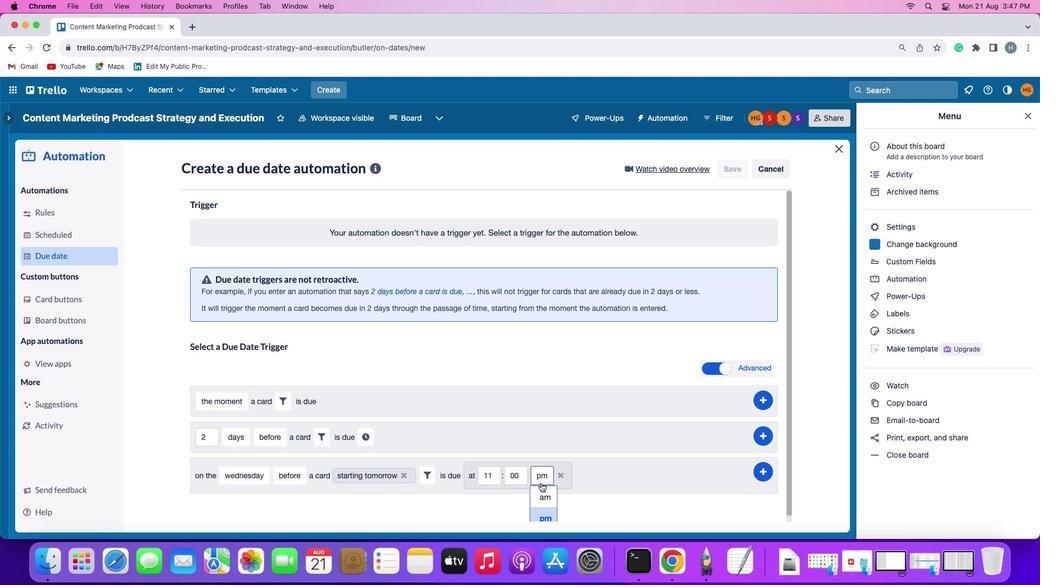 
Action: Mouse moved to (542, 498)
Screenshot: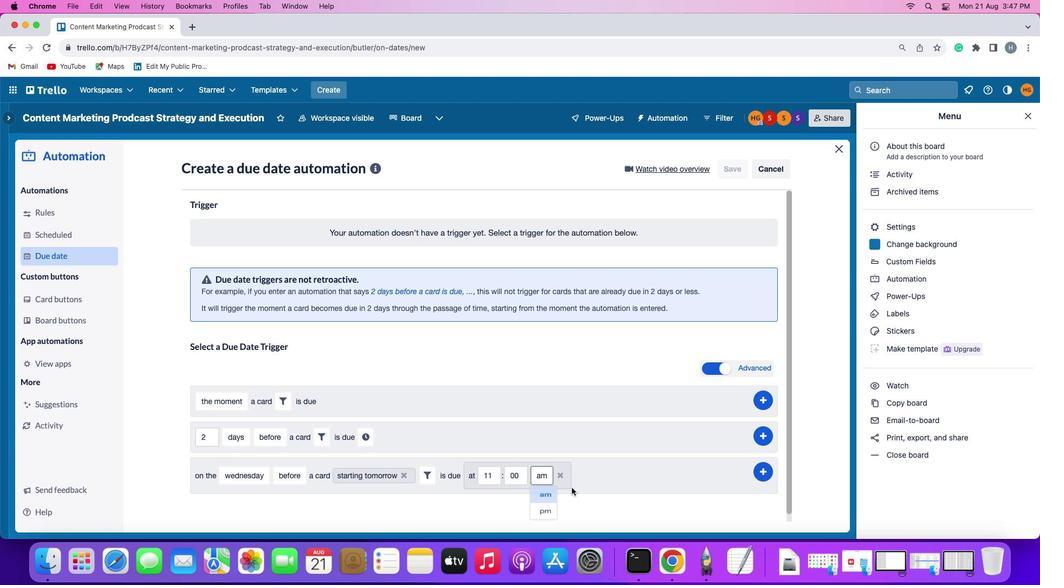 
Action: Mouse pressed left at (542, 498)
Screenshot: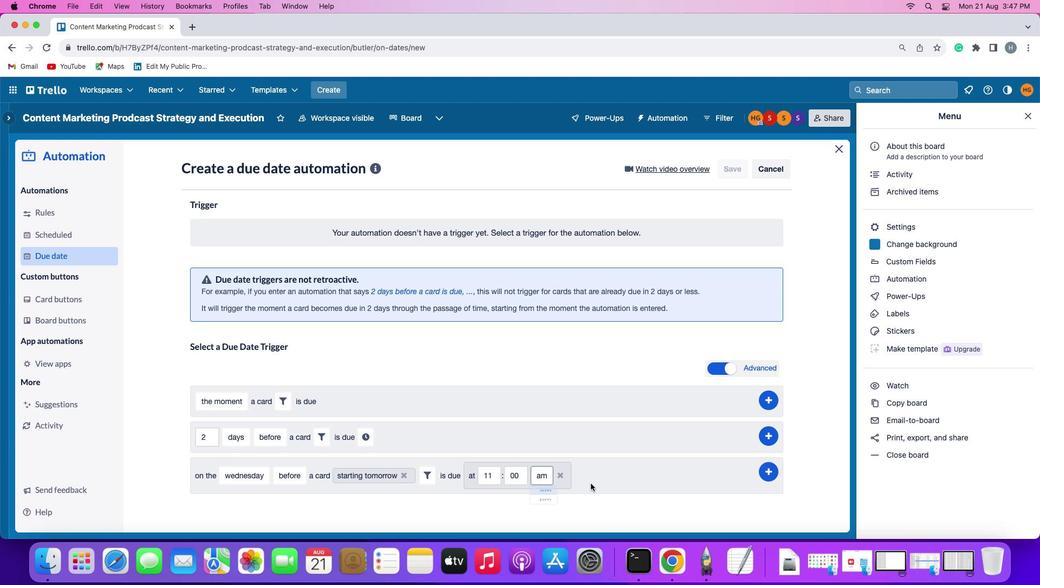 
Action: Mouse moved to (768, 471)
Screenshot: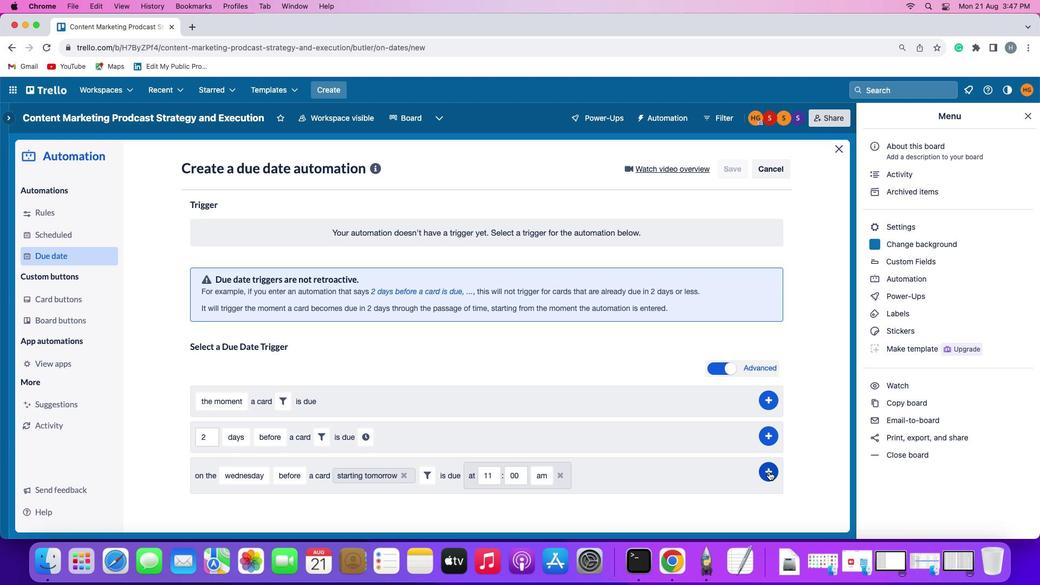 
Action: Mouse pressed left at (768, 471)
Screenshot: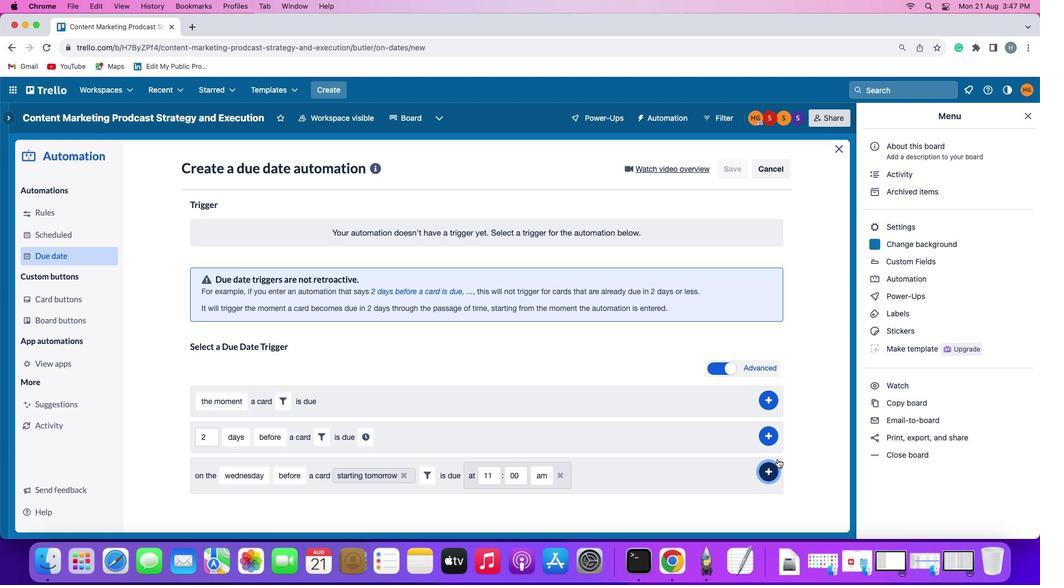 
Action: Mouse moved to (817, 364)
Screenshot: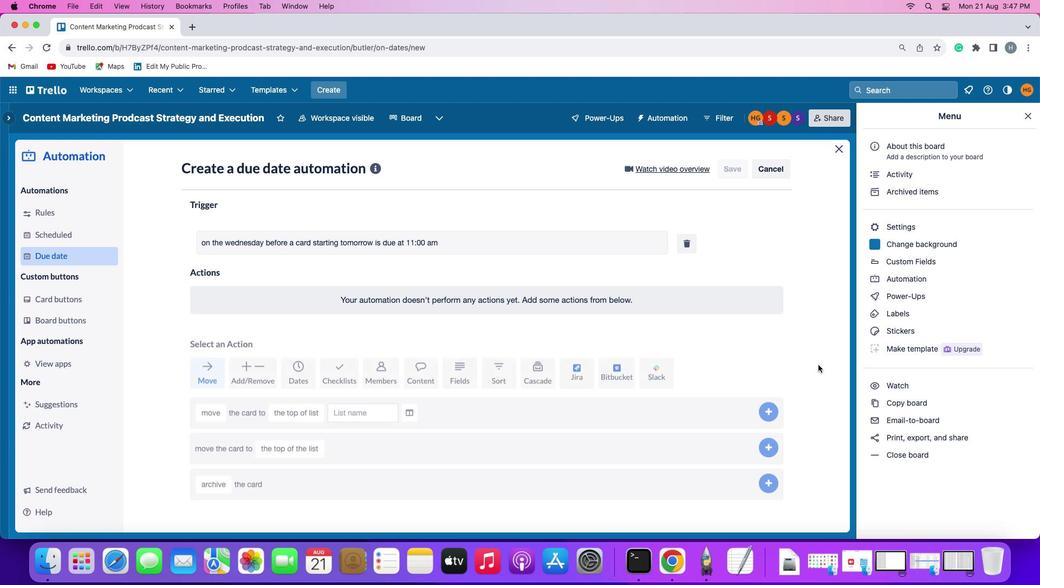 
